 Task: Search one way flight ticket for 1 adult, 1 child, 1 infant in seat in premium economy from Laramie: Laramie Regional Airport to Greensboro: Piedmont Triad International Airport on 5-1-2023. Choice of flights is Westjet. Number of bags: 6 checked bags. Price is upto 110000. Outbound departure time preference is 10:15.
Action: Mouse moved to (294, 418)
Screenshot: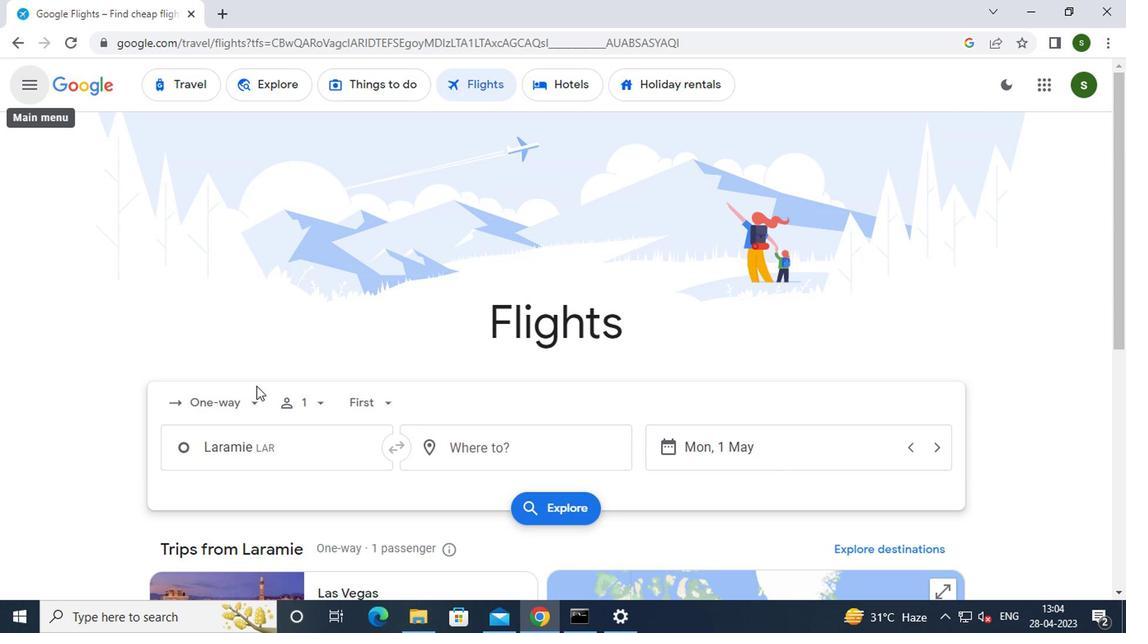 
Action: Mouse pressed left at (294, 418)
Screenshot: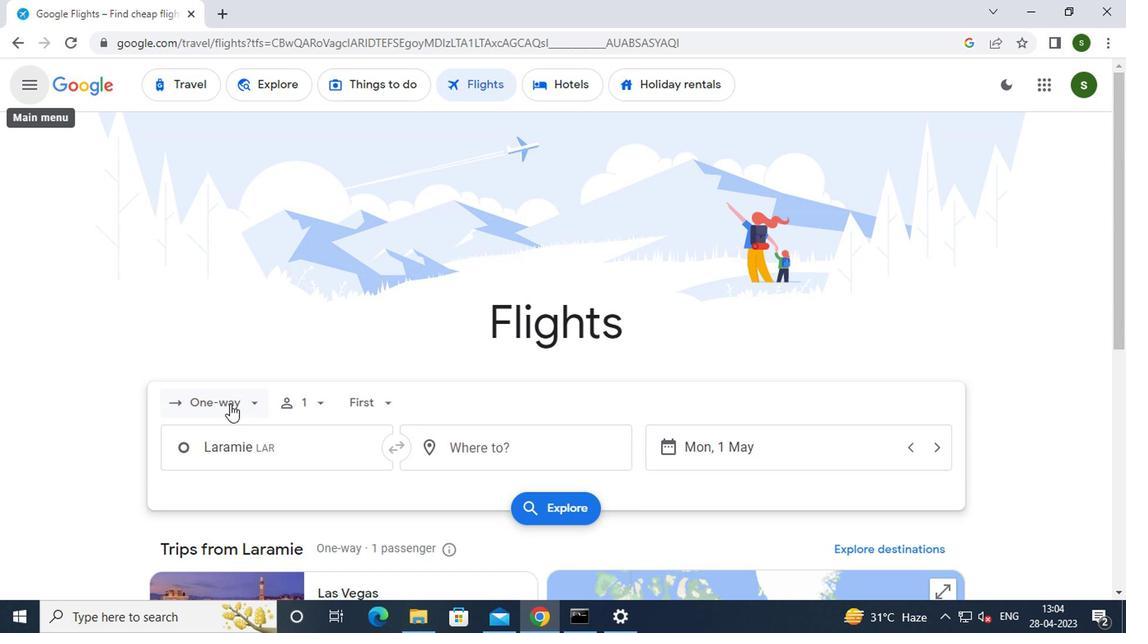 
Action: Mouse moved to (306, 474)
Screenshot: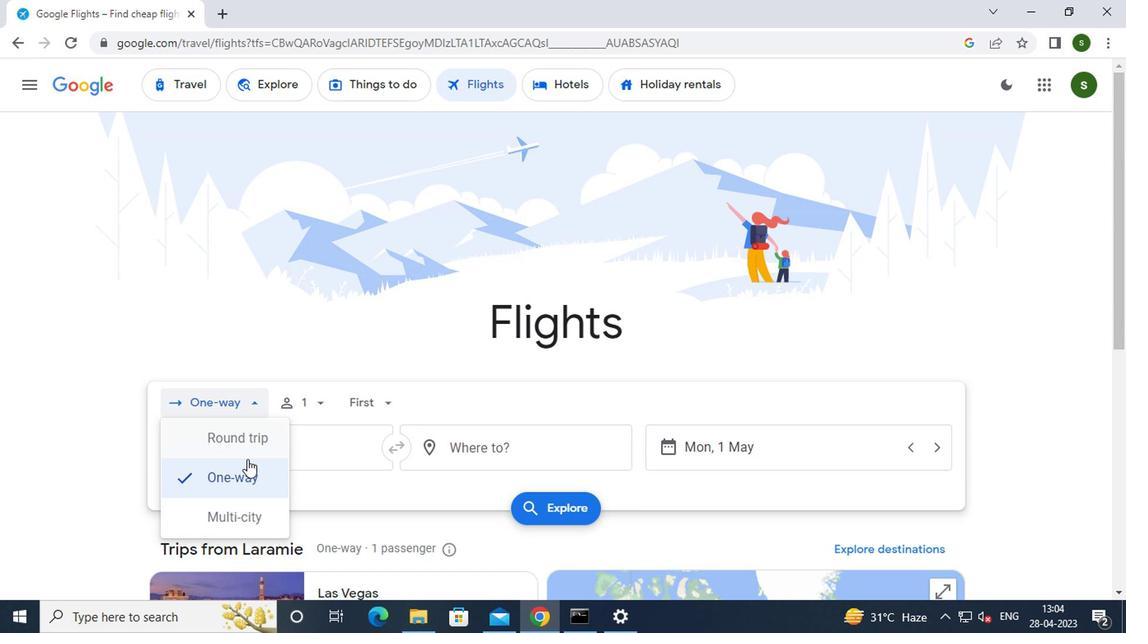 
Action: Mouse pressed left at (306, 474)
Screenshot: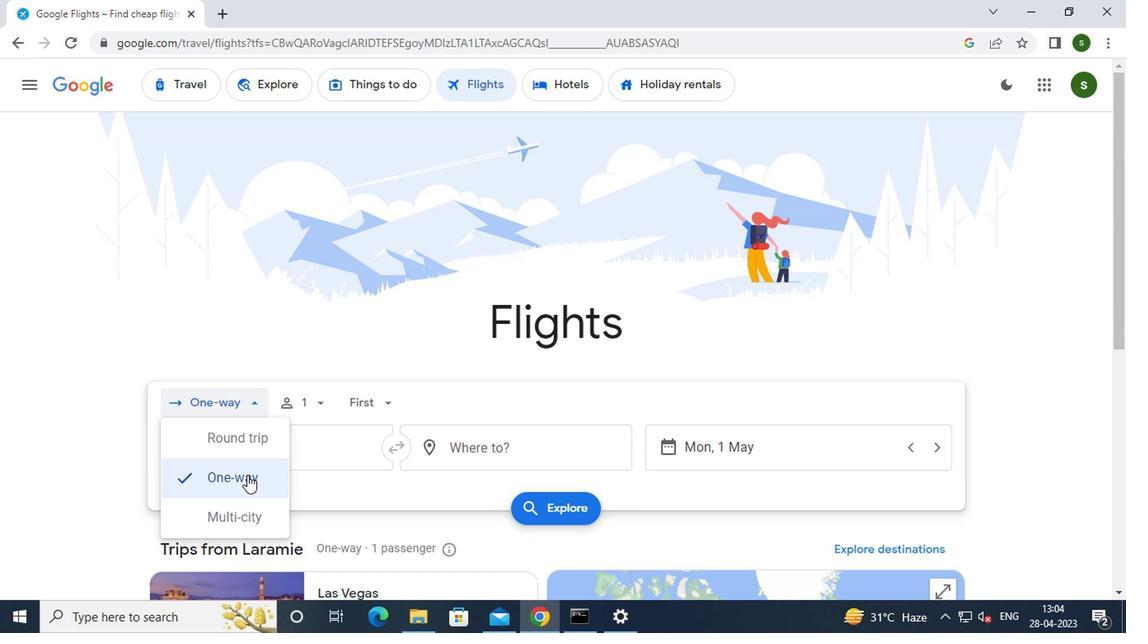 
Action: Mouse moved to (360, 417)
Screenshot: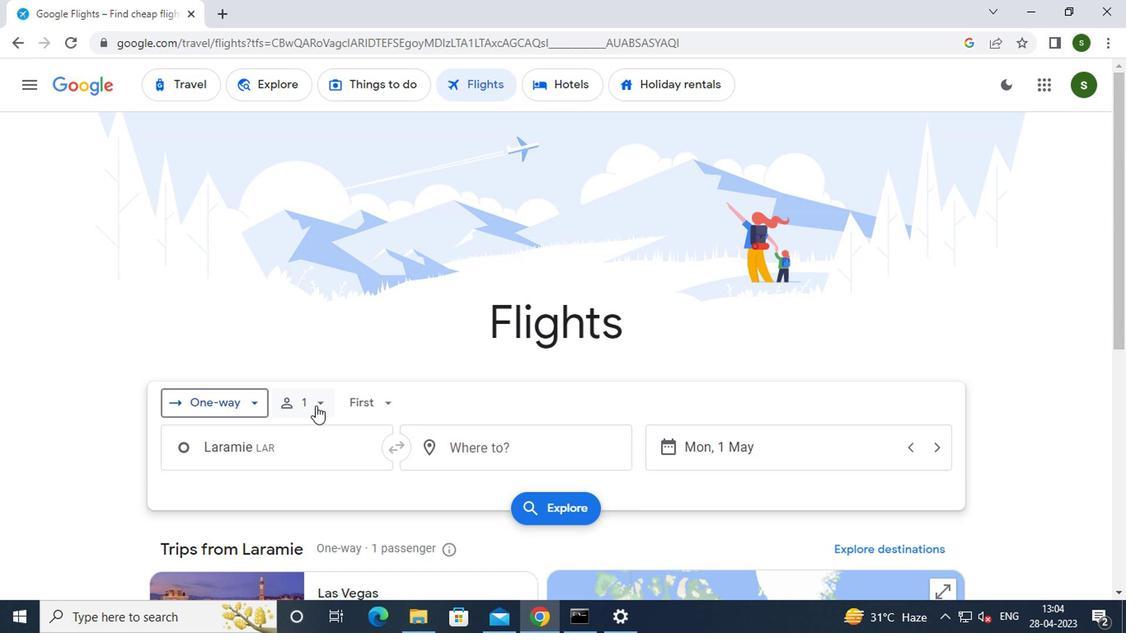 
Action: Mouse pressed left at (360, 417)
Screenshot: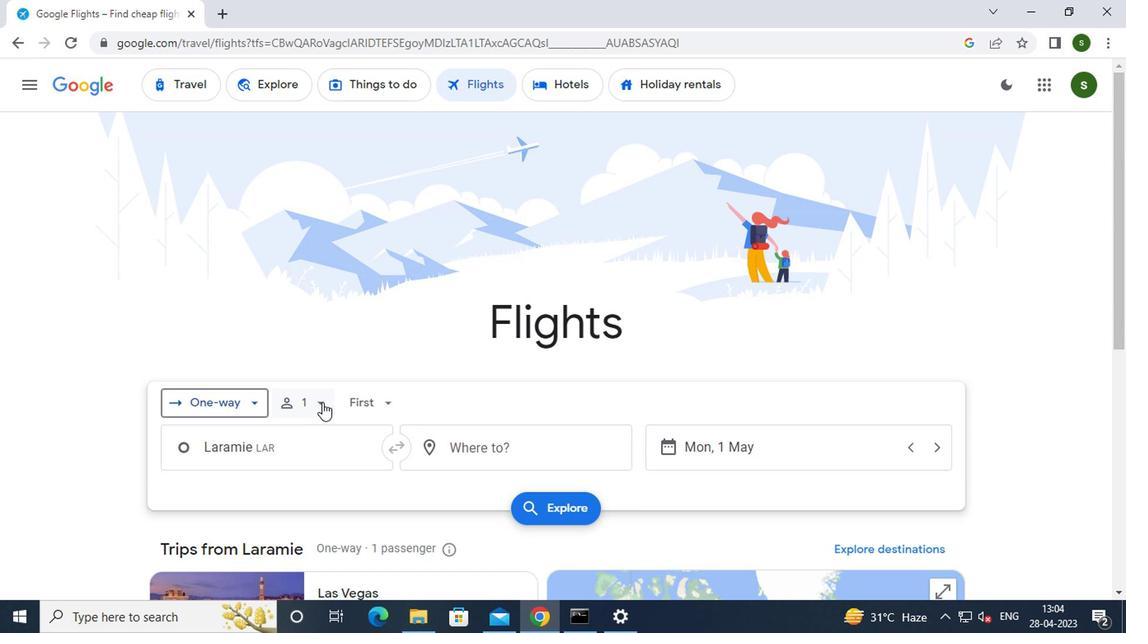 
Action: Mouse moved to (447, 472)
Screenshot: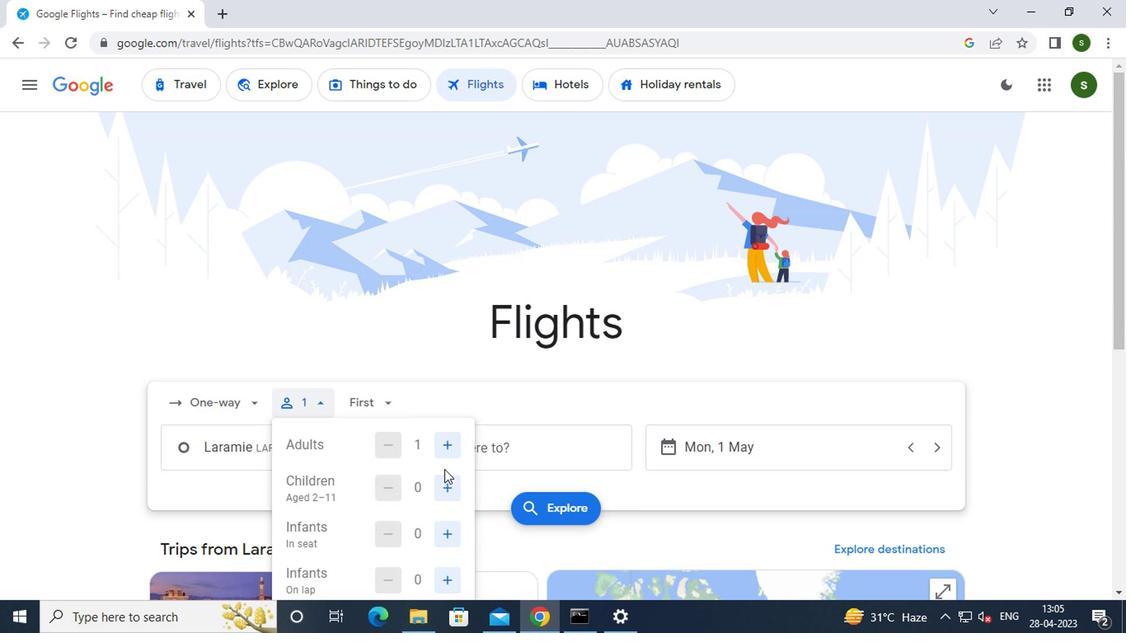 
Action: Mouse pressed left at (447, 472)
Screenshot: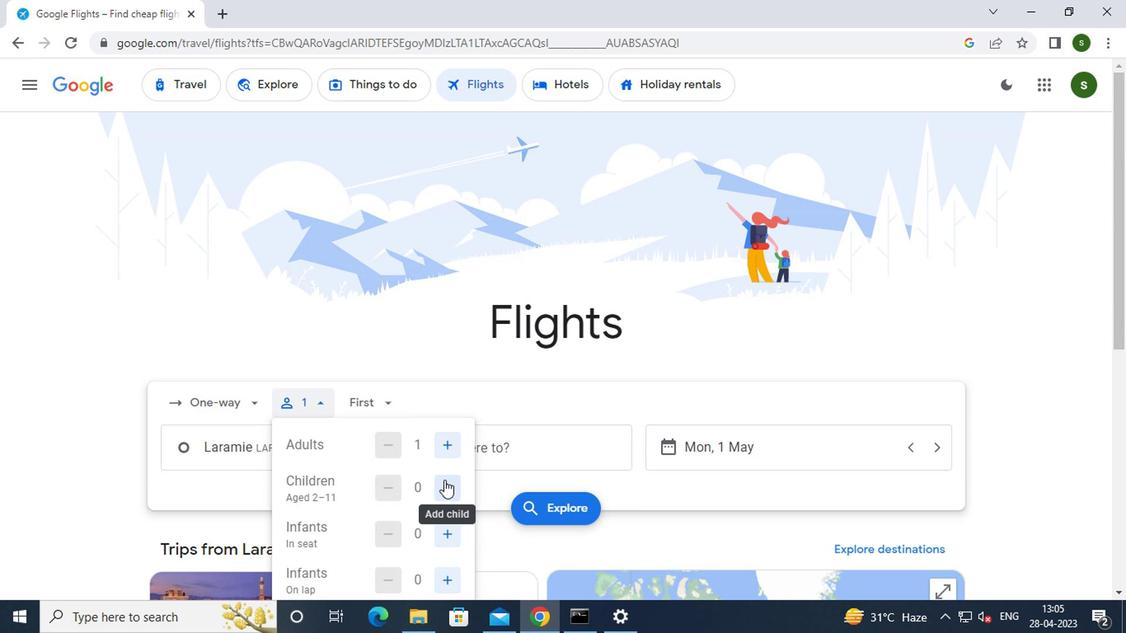 
Action: Mouse moved to (454, 511)
Screenshot: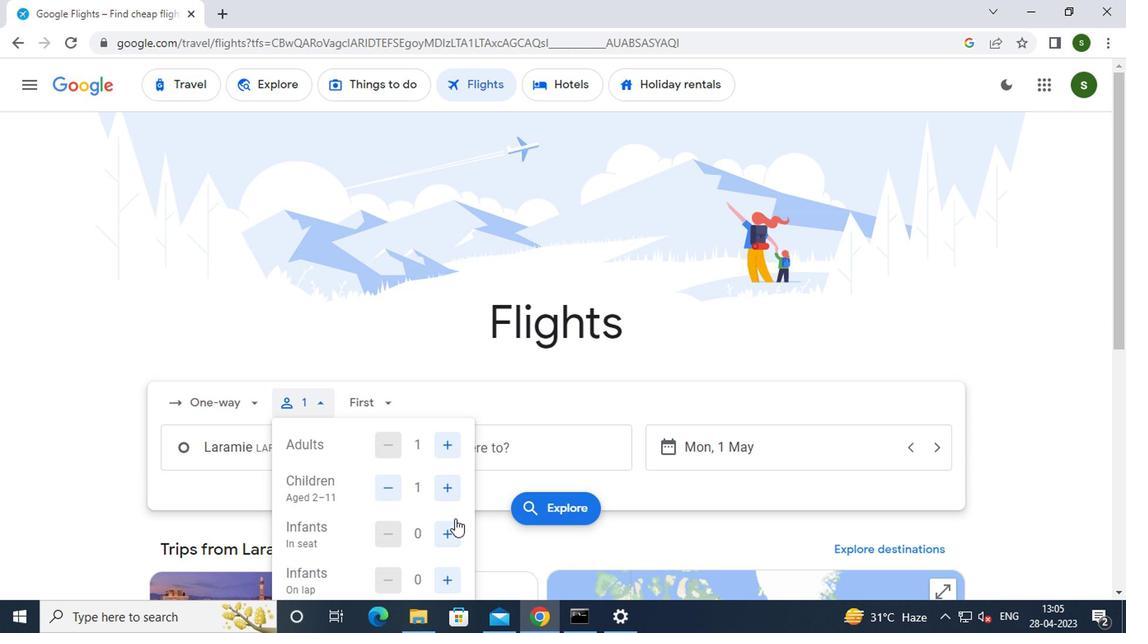 
Action: Mouse pressed left at (454, 511)
Screenshot: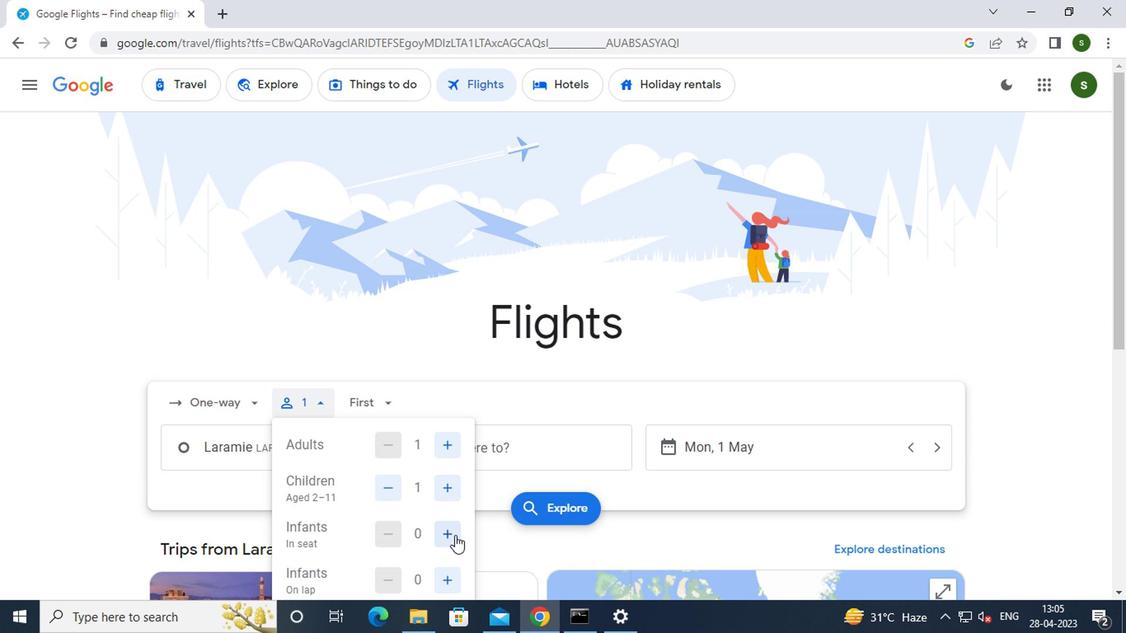 
Action: Mouse moved to (404, 415)
Screenshot: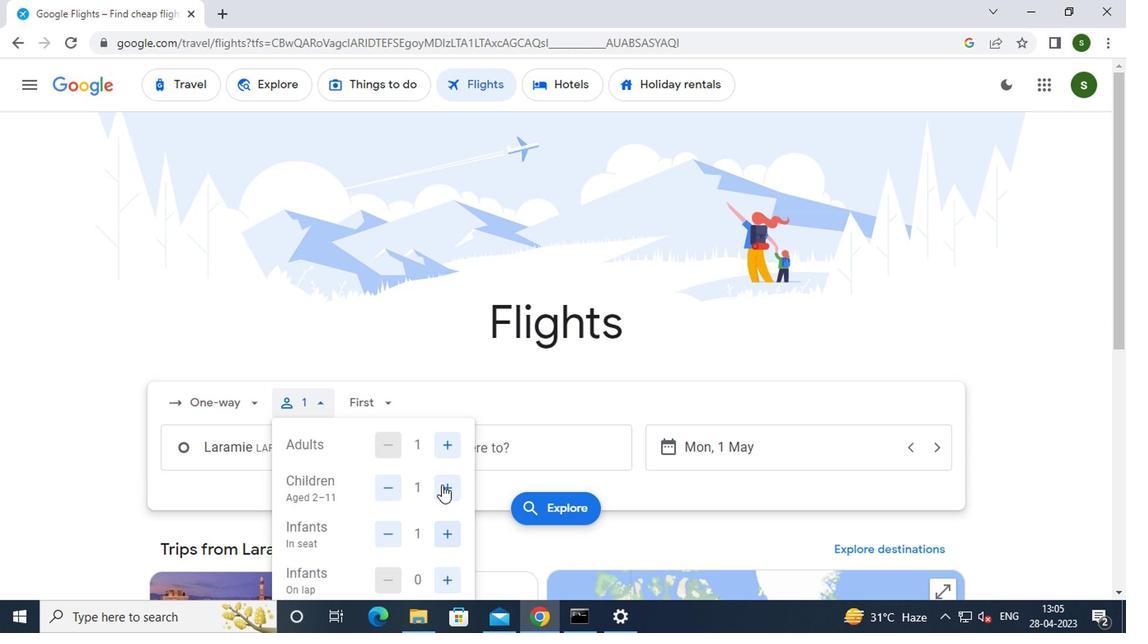 
Action: Mouse pressed left at (404, 415)
Screenshot: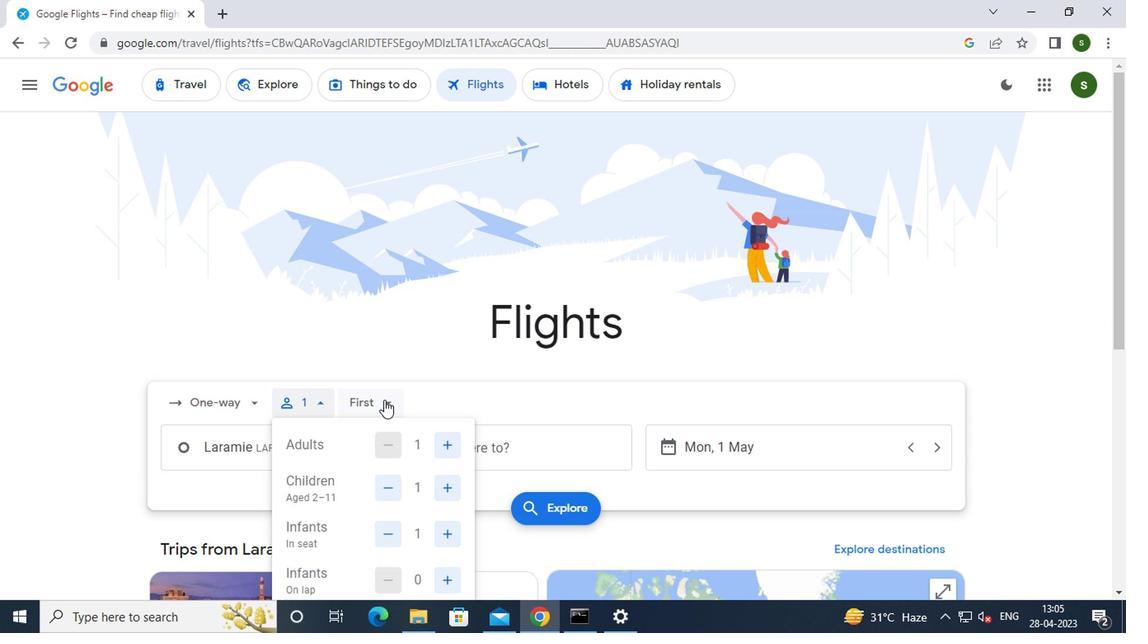 
Action: Mouse moved to (419, 472)
Screenshot: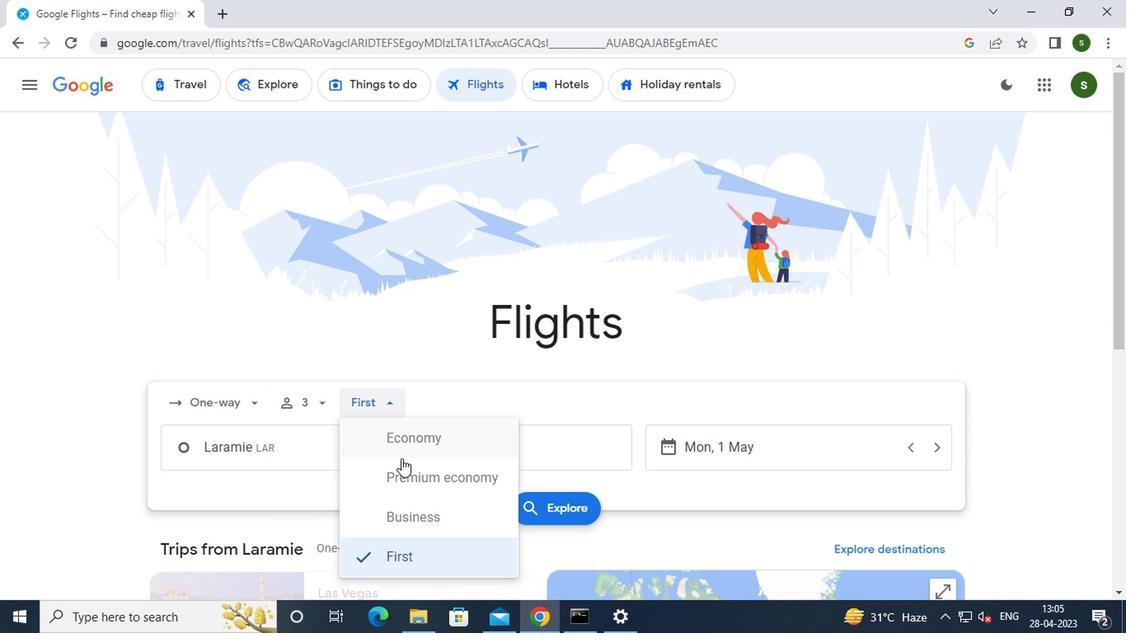 
Action: Mouse pressed left at (419, 472)
Screenshot: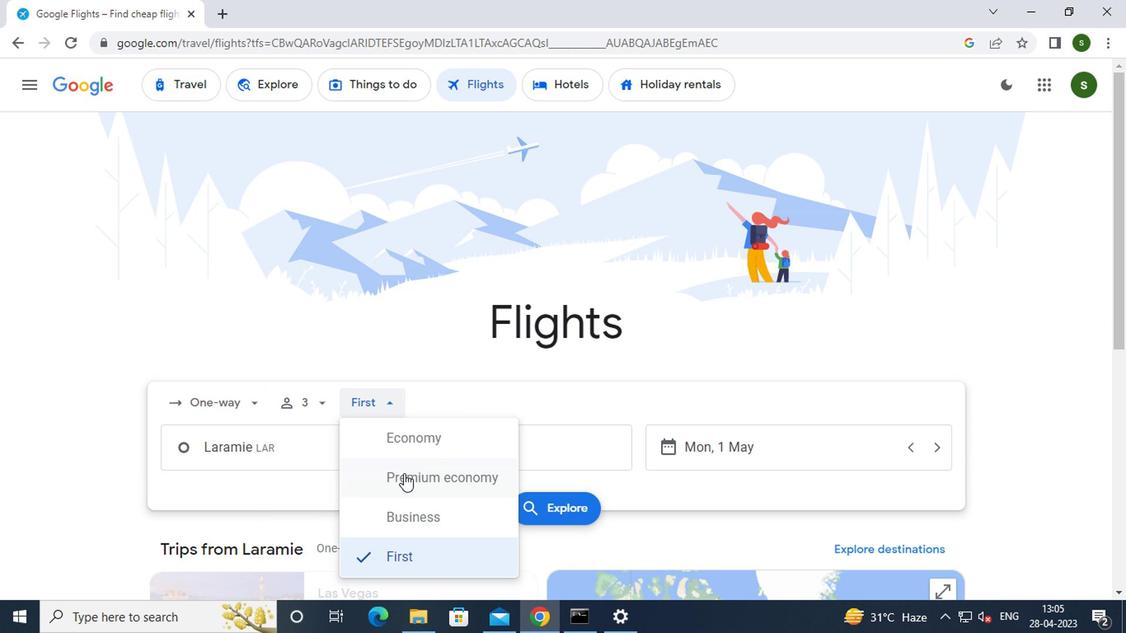 
Action: Mouse moved to (370, 456)
Screenshot: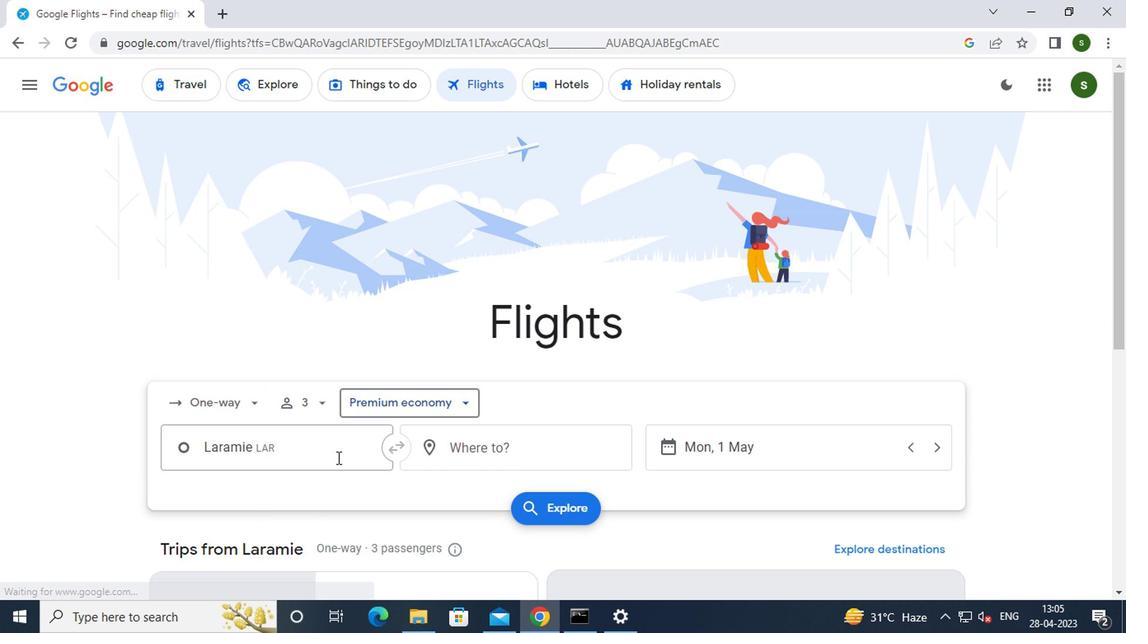 
Action: Mouse pressed left at (370, 456)
Screenshot: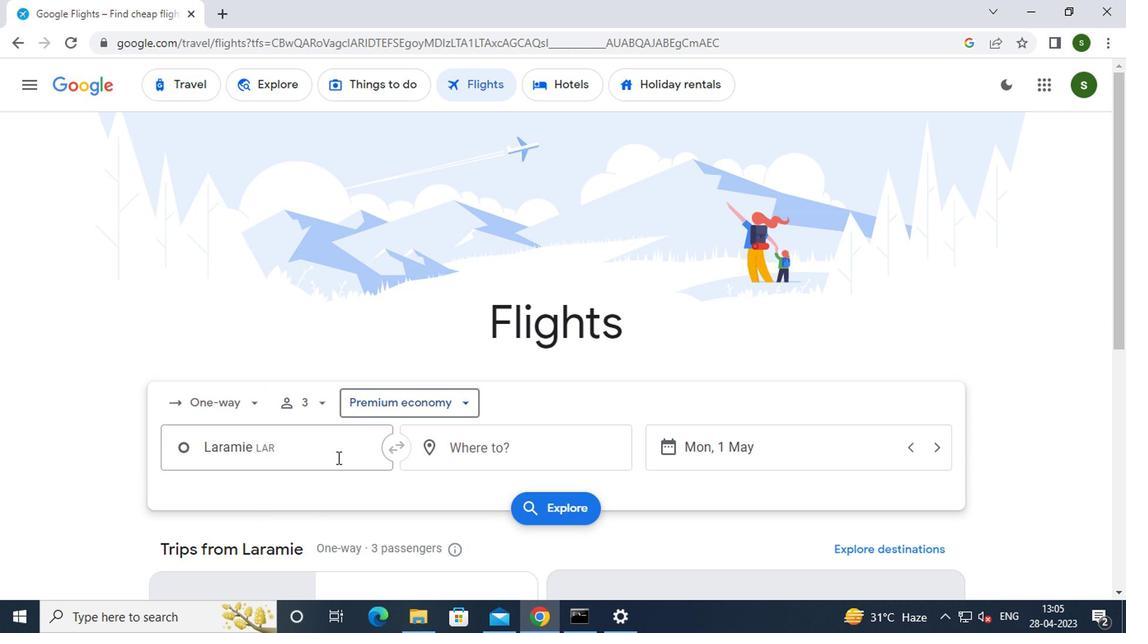 
Action: Key pressed l<Key.caps_lock>ars<Key.backspace>amie
Screenshot: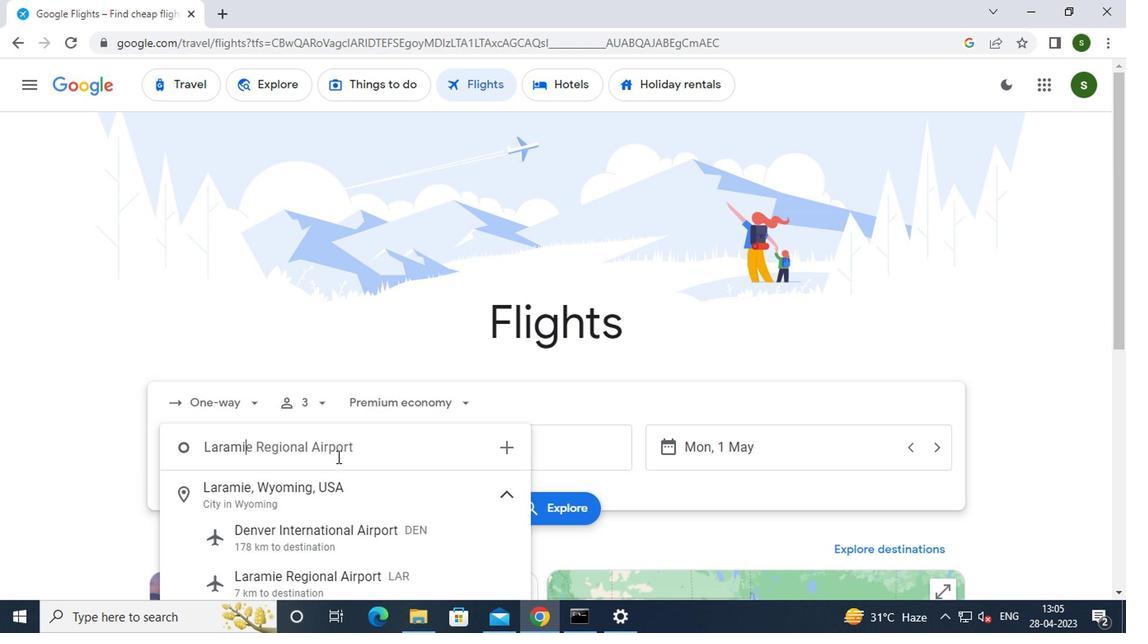 
Action: Mouse moved to (390, 541)
Screenshot: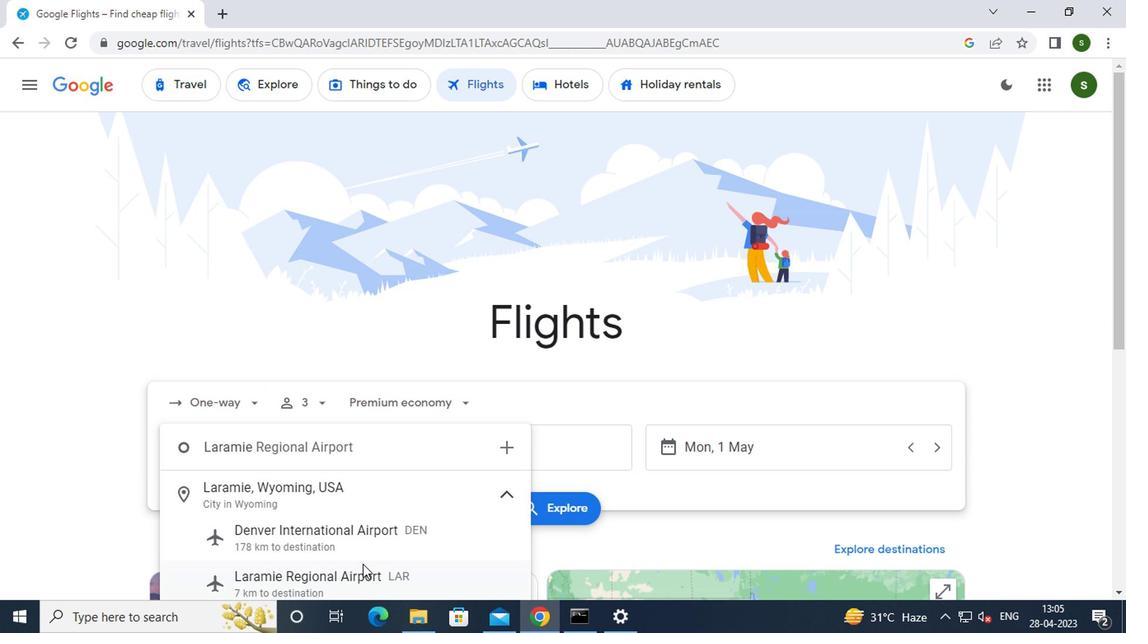 
Action: Mouse pressed left at (390, 541)
Screenshot: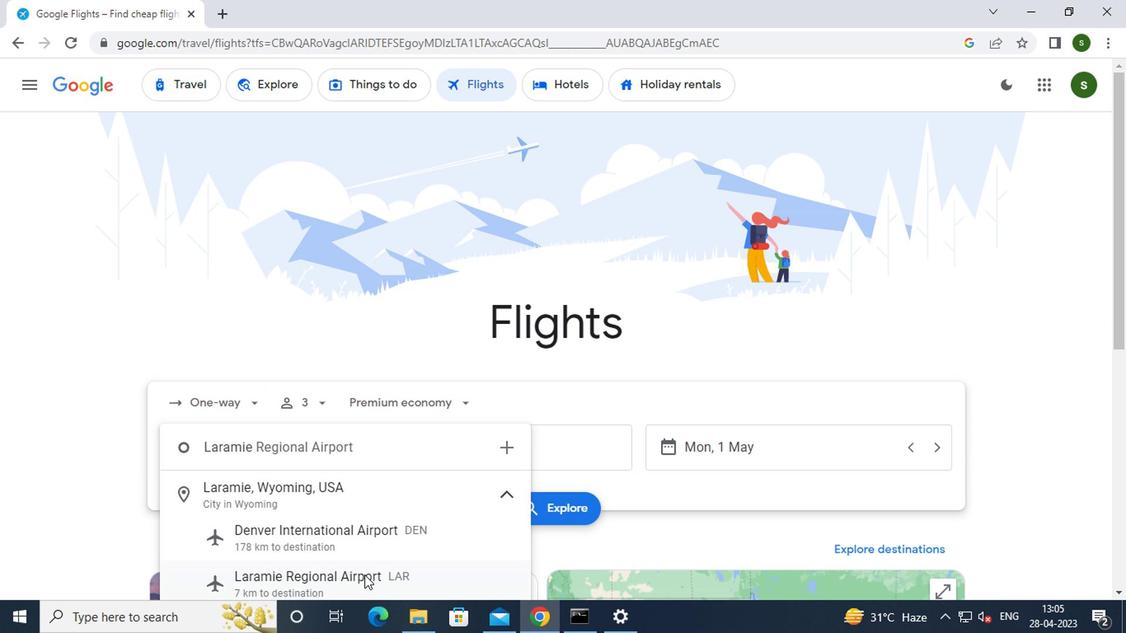 
Action: Mouse moved to (493, 450)
Screenshot: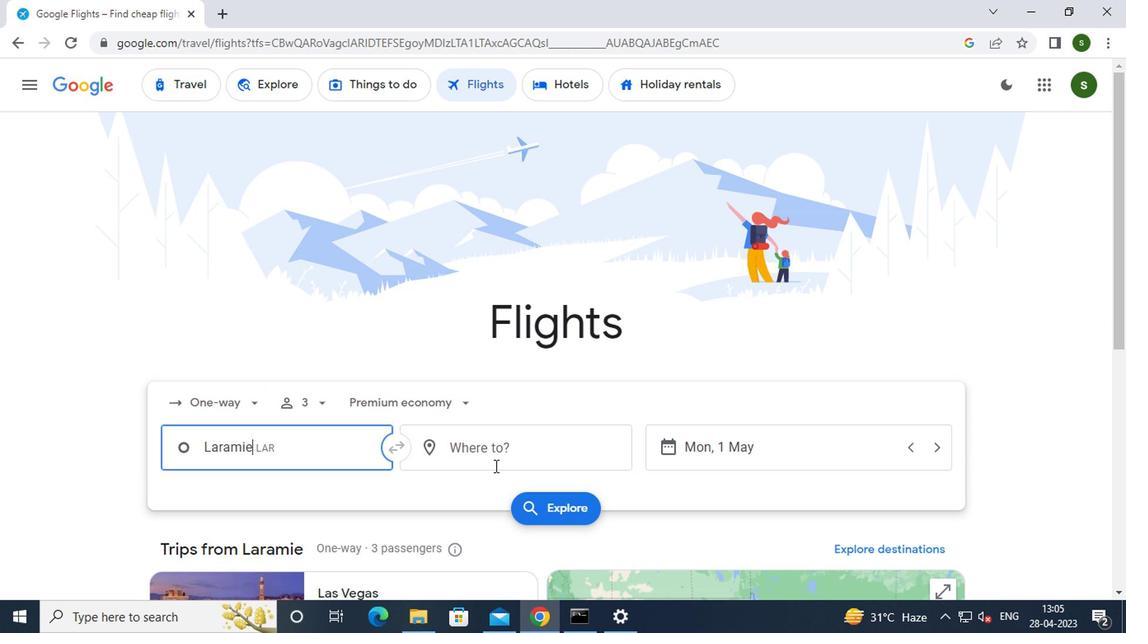 
Action: Mouse pressed left at (493, 450)
Screenshot: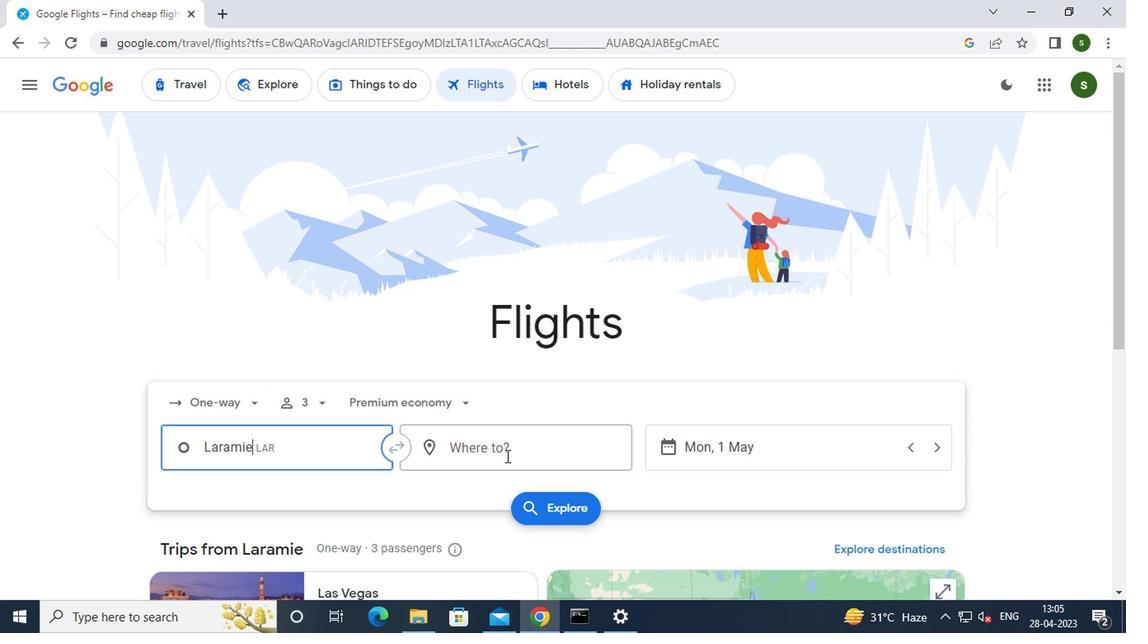 
Action: Key pressed <Key.caps_lock>g<Key.caps_lock>reensboro
Screenshot: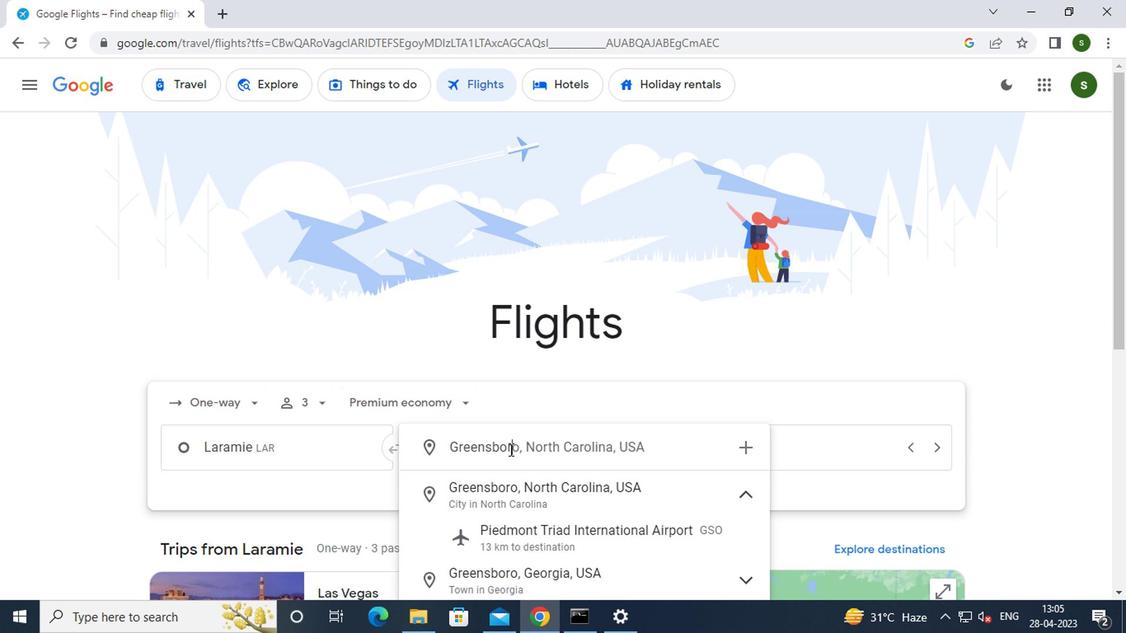 
Action: Mouse moved to (495, 501)
Screenshot: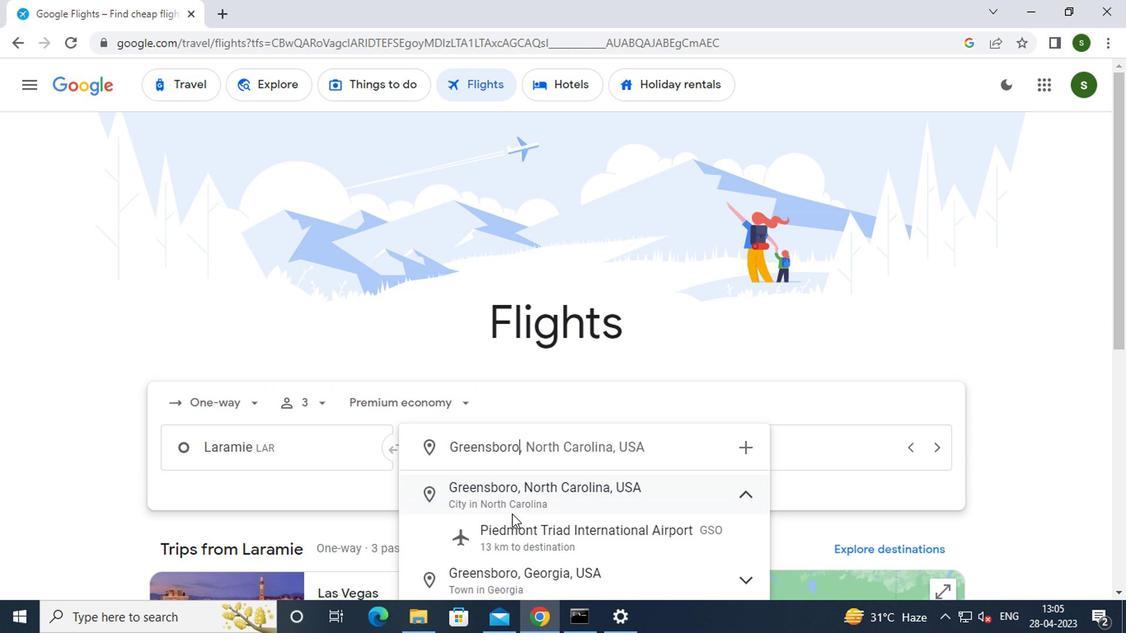 
Action: Mouse pressed left at (495, 501)
Screenshot: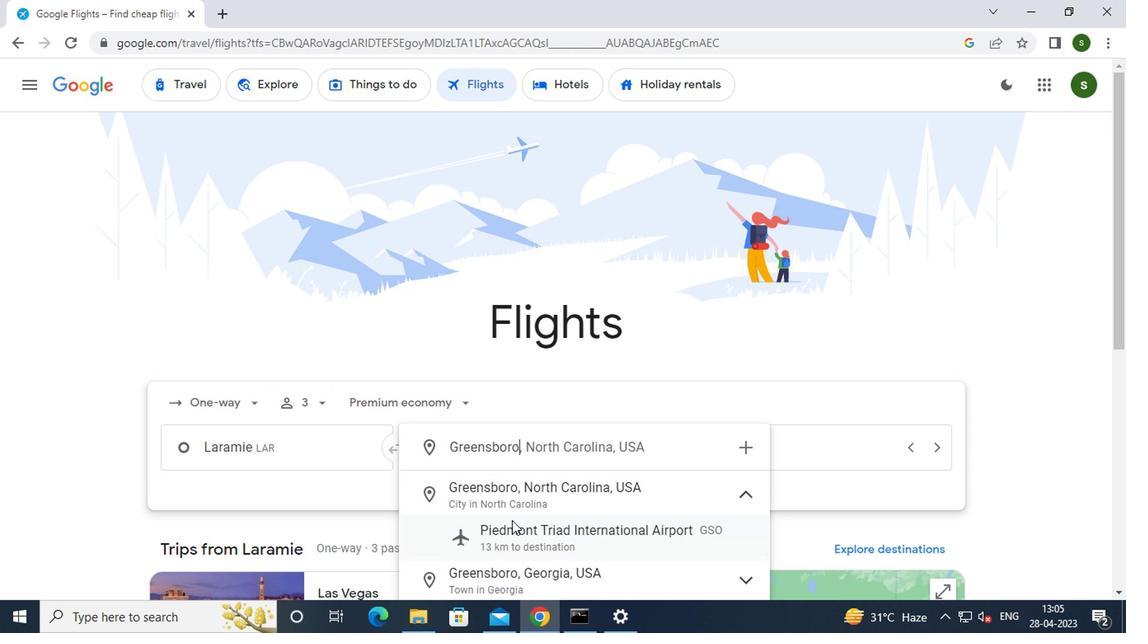 
Action: Mouse moved to (696, 454)
Screenshot: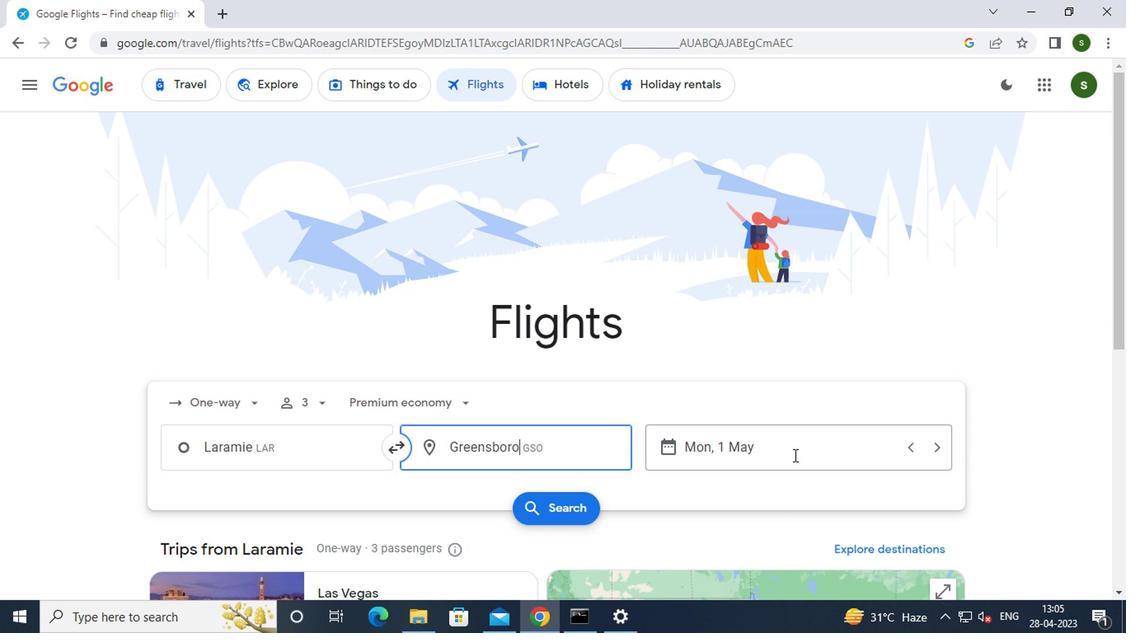 
Action: Mouse pressed left at (696, 454)
Screenshot: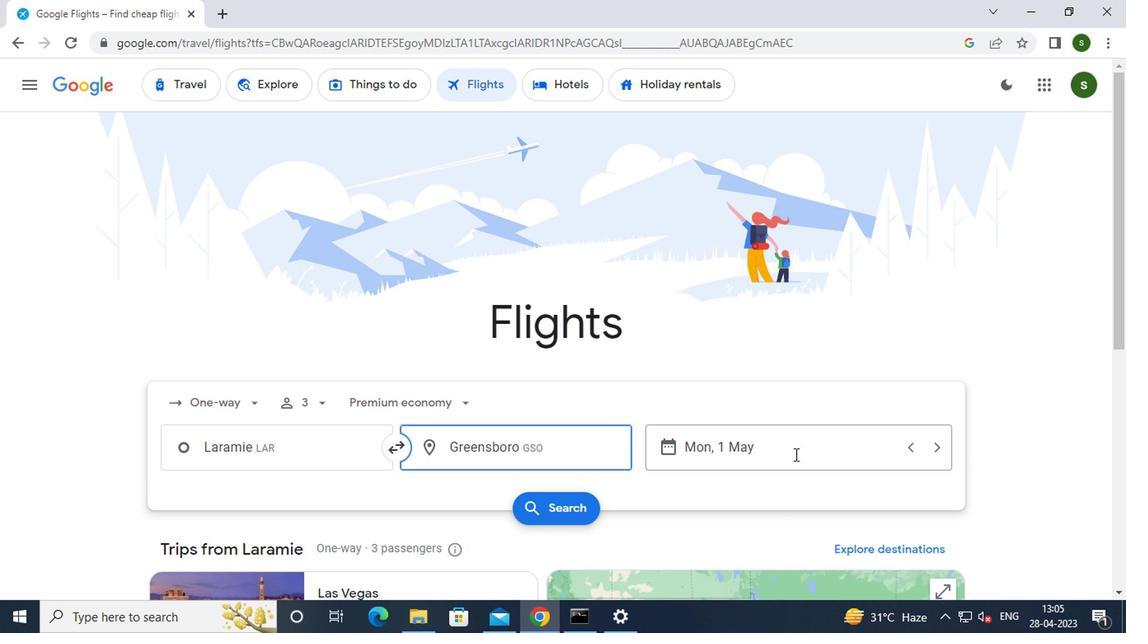 
Action: Mouse moved to (655, 340)
Screenshot: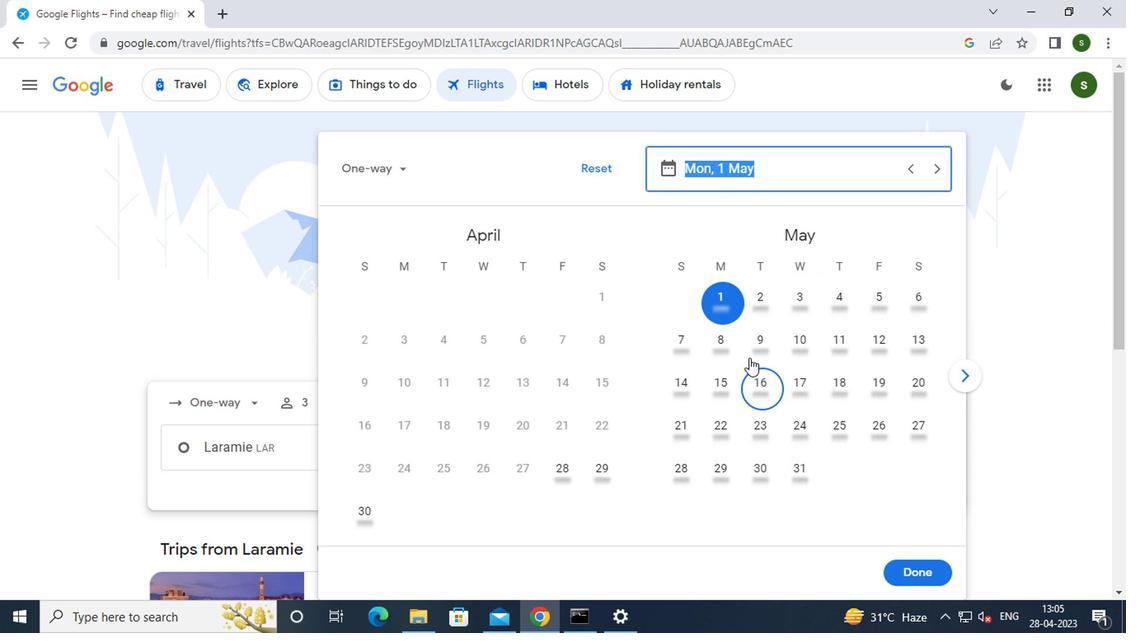 
Action: Mouse pressed left at (655, 340)
Screenshot: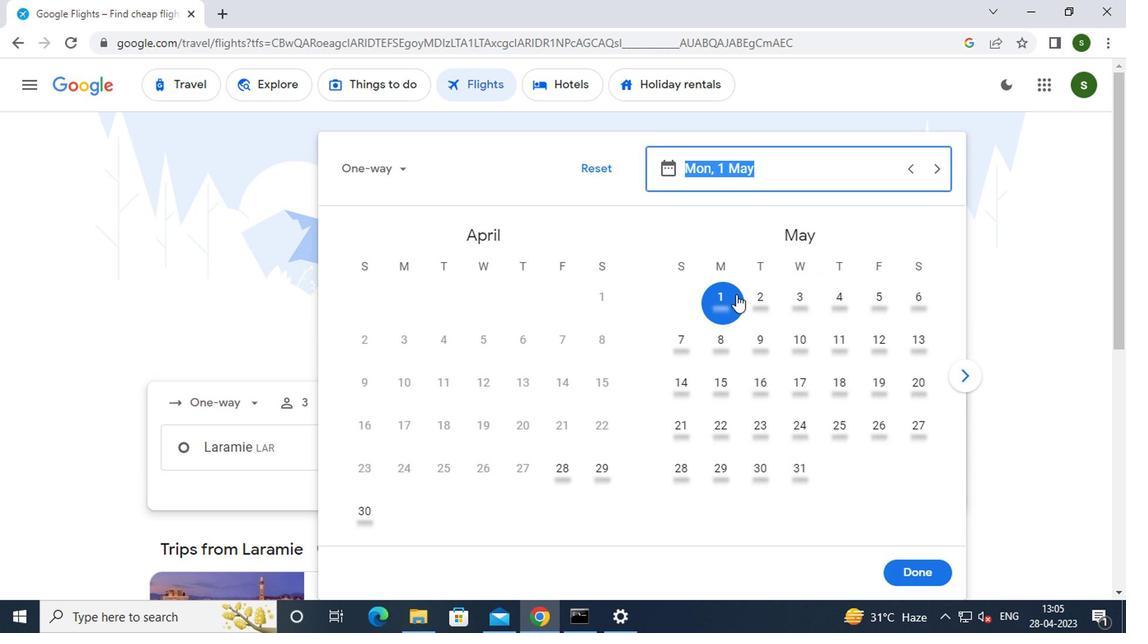 
Action: Mouse moved to (798, 545)
Screenshot: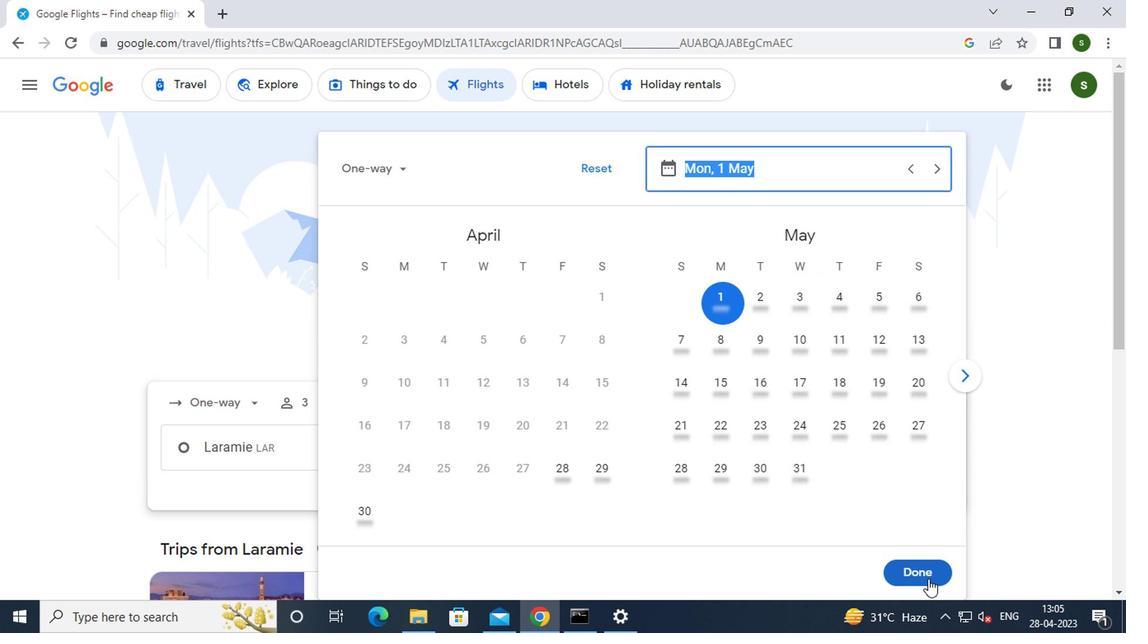 
Action: Mouse pressed left at (798, 545)
Screenshot: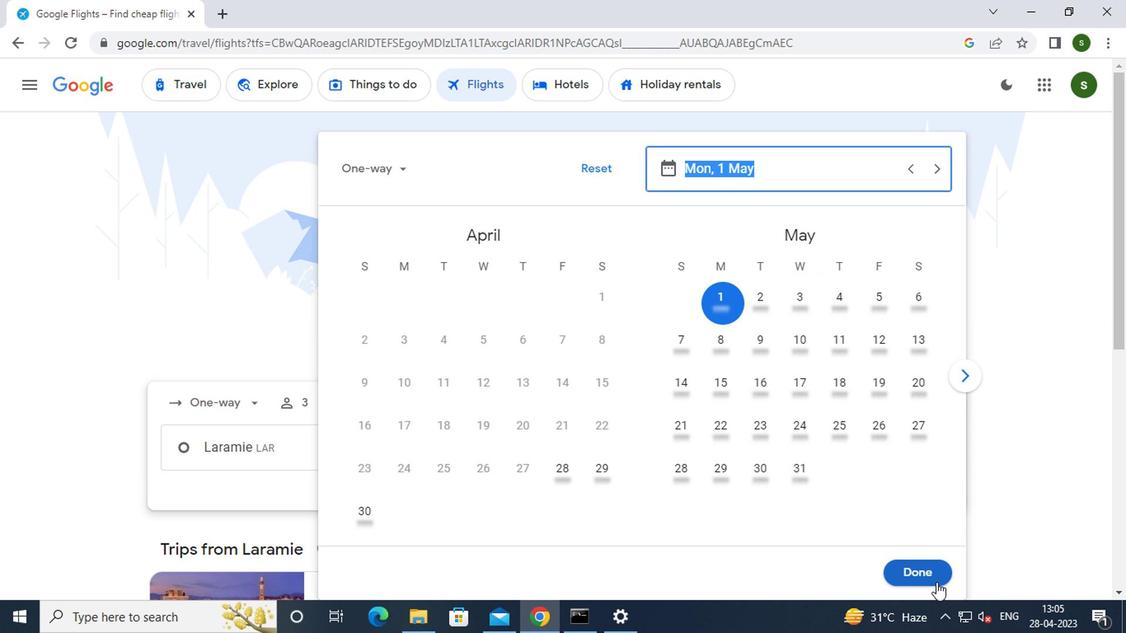 
Action: Mouse moved to (522, 487)
Screenshot: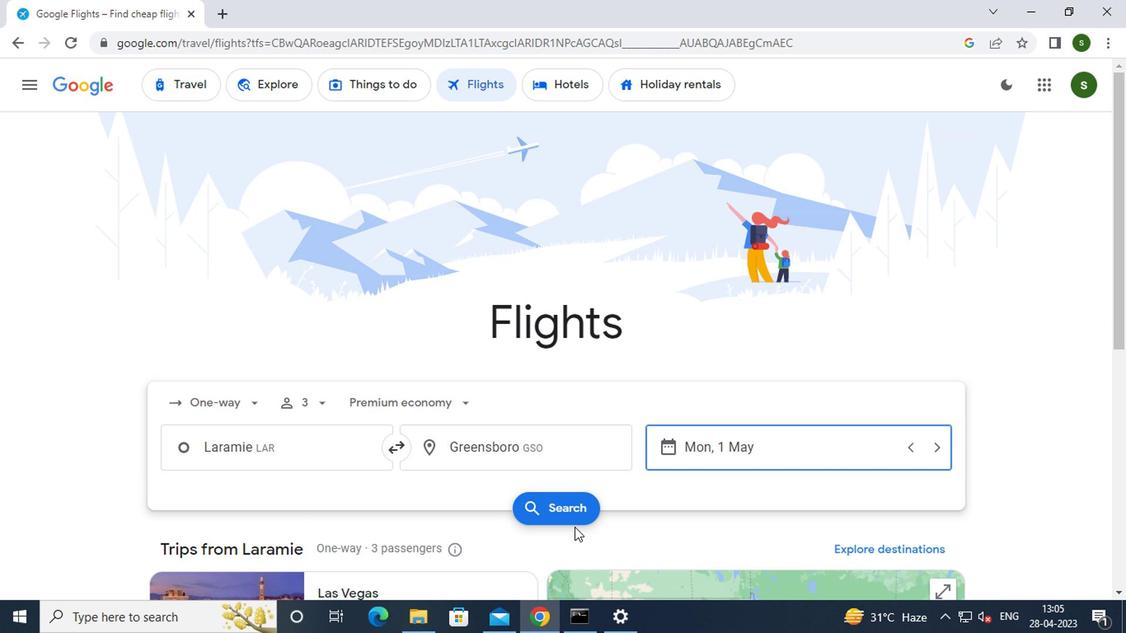 
Action: Mouse pressed left at (522, 487)
Screenshot: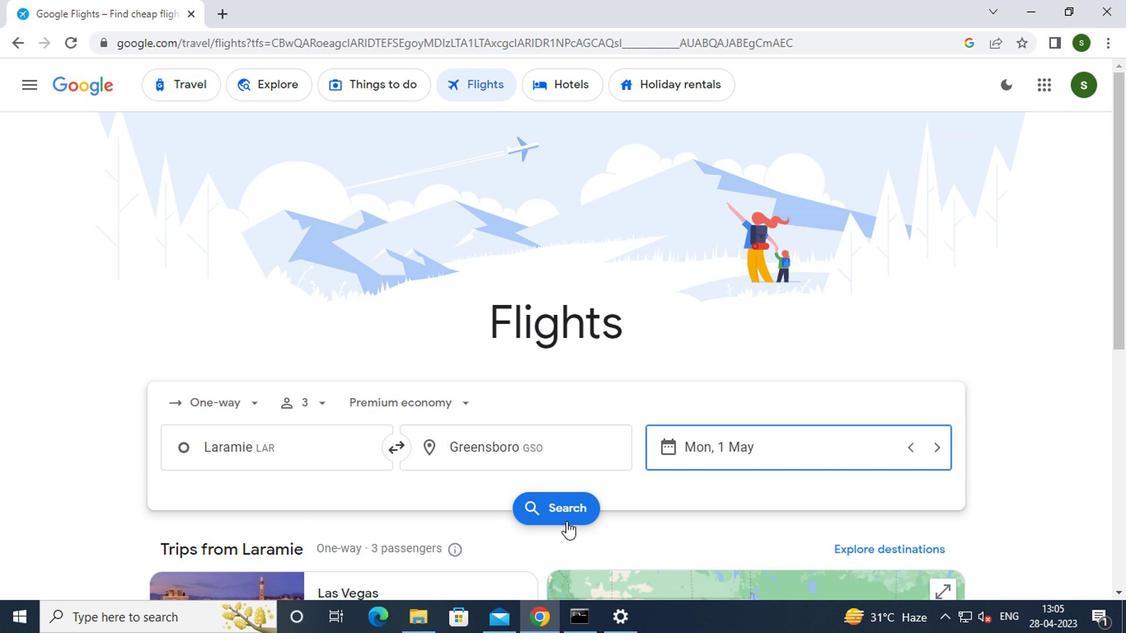 
Action: Mouse moved to (270, 293)
Screenshot: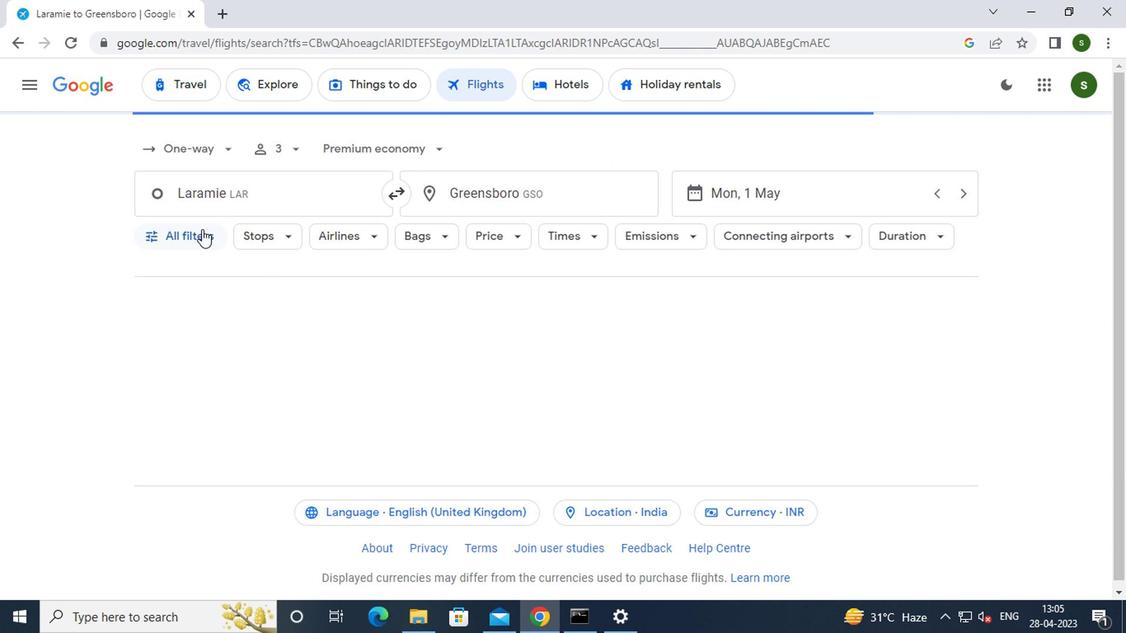 
Action: Mouse pressed left at (270, 293)
Screenshot: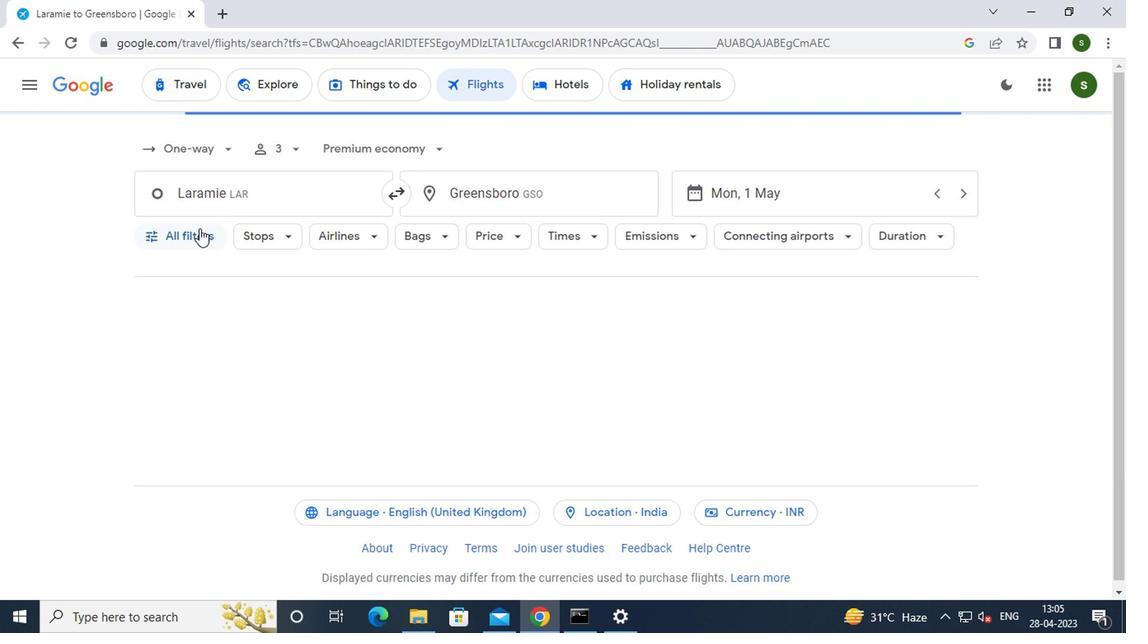 
Action: Mouse moved to (310, 372)
Screenshot: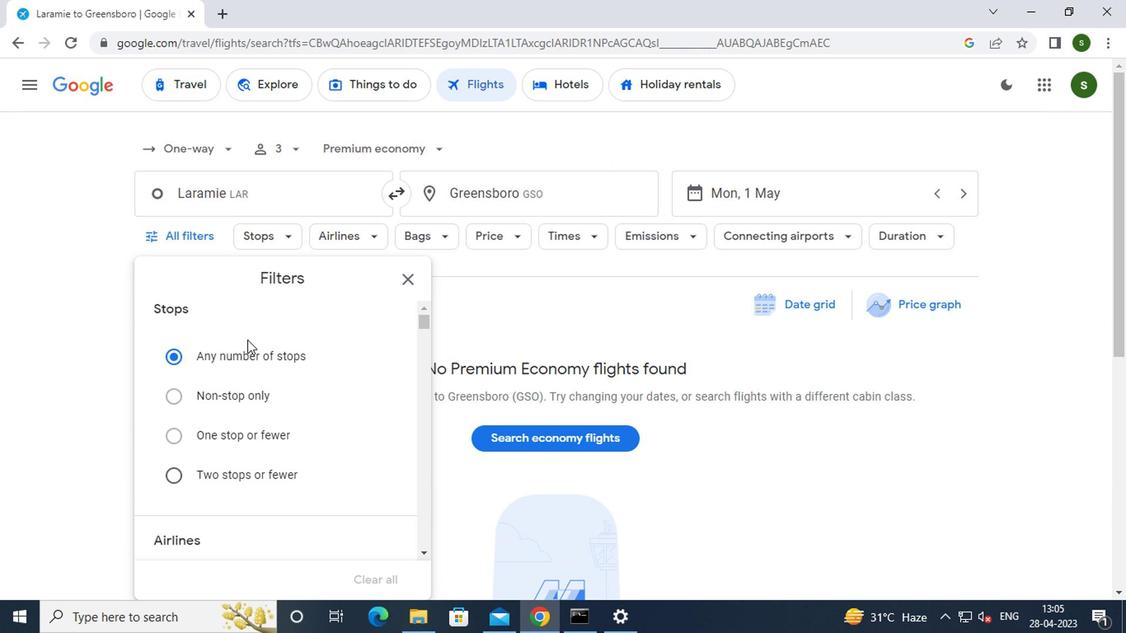 
Action: Mouse scrolled (310, 372) with delta (0, 0)
Screenshot: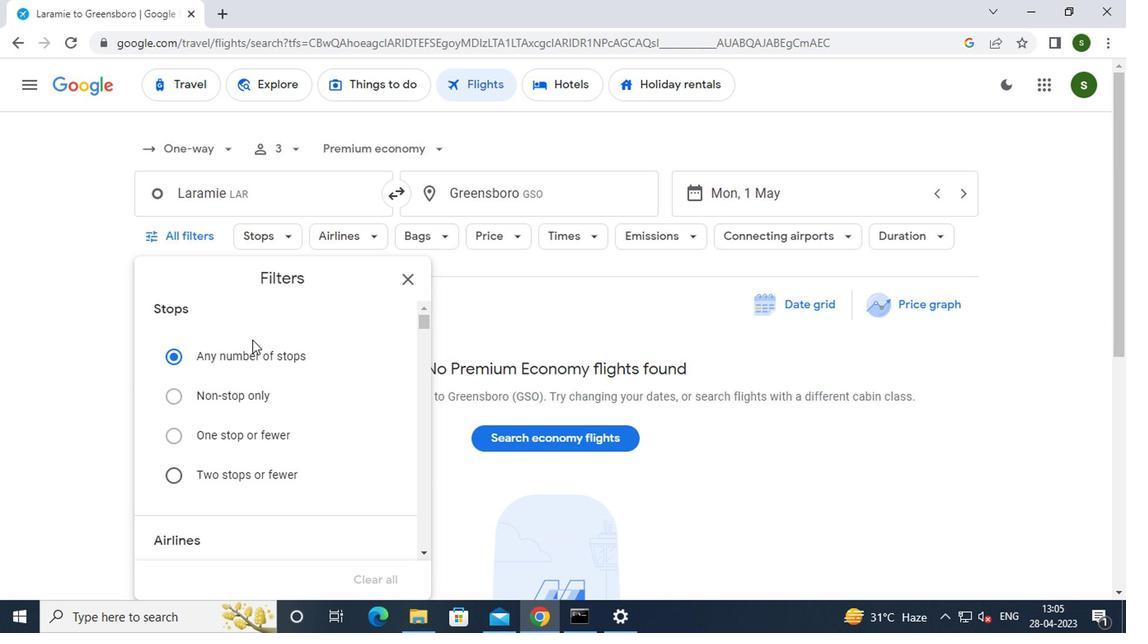 
Action: Mouse moved to (402, 489)
Screenshot: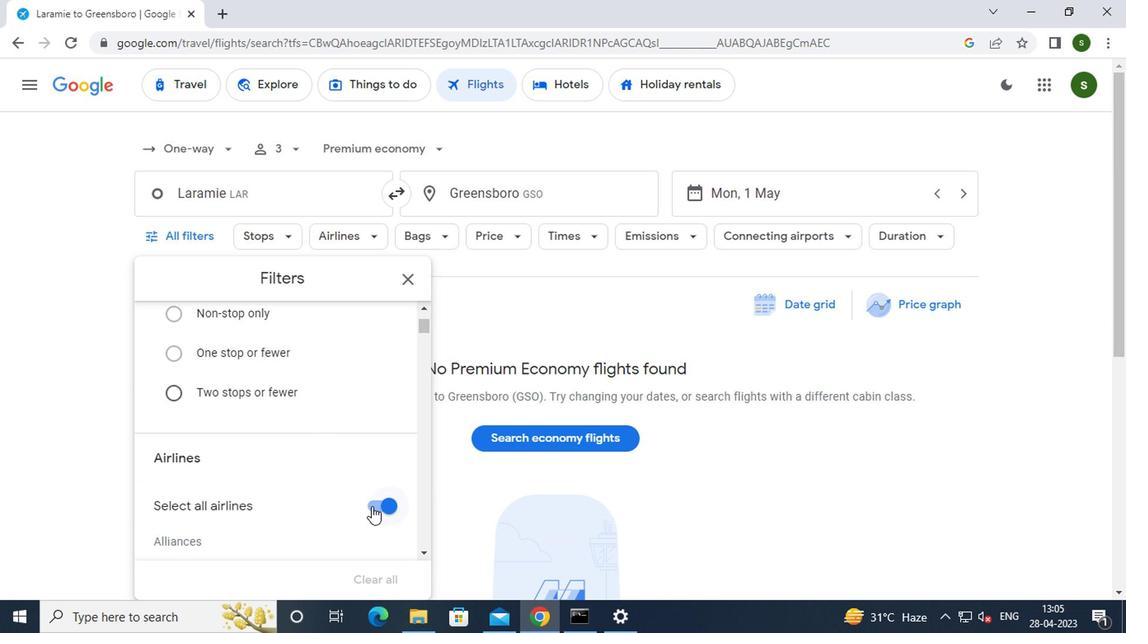 
Action: Mouse pressed left at (402, 489)
Screenshot: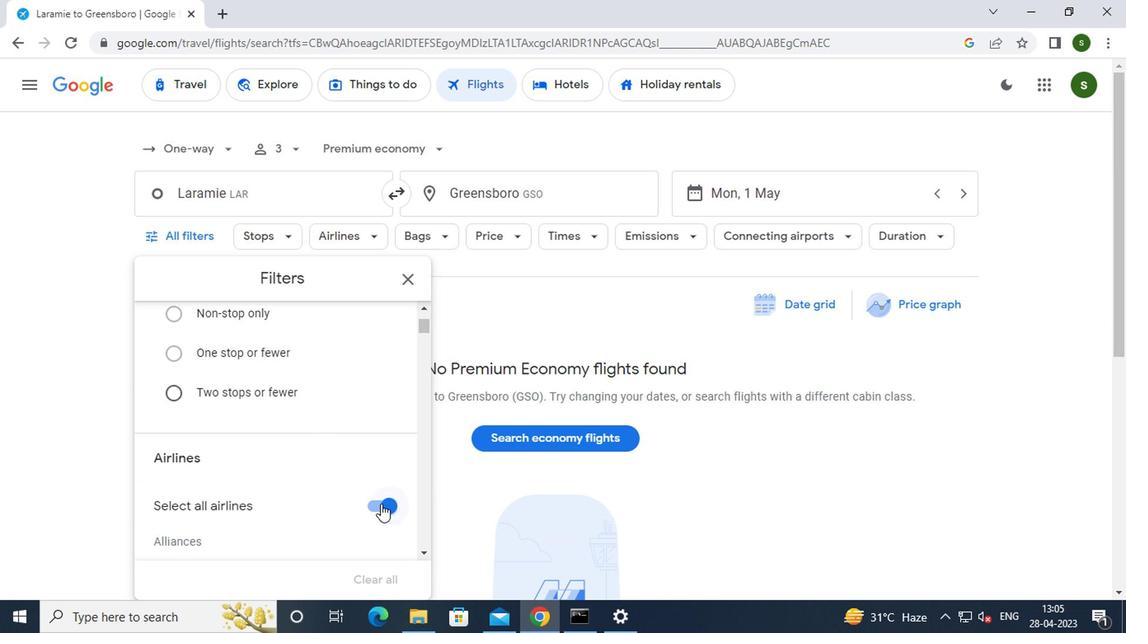 
Action: Mouse moved to (356, 447)
Screenshot: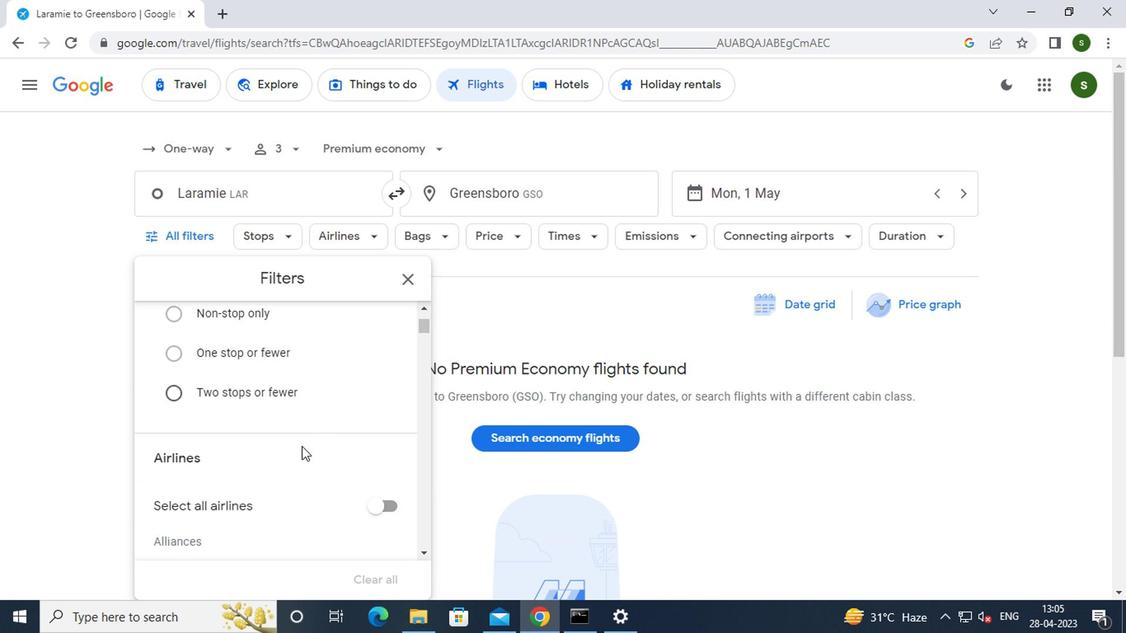 
Action: Mouse scrolled (356, 447) with delta (0, 0)
Screenshot: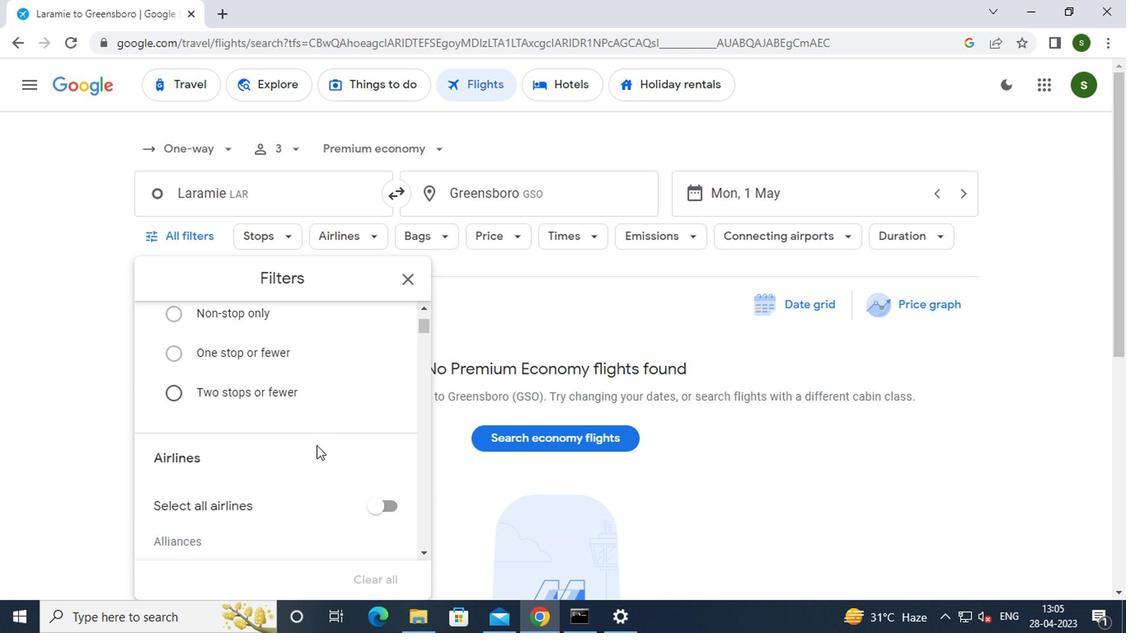 
Action: Mouse scrolled (356, 447) with delta (0, 0)
Screenshot: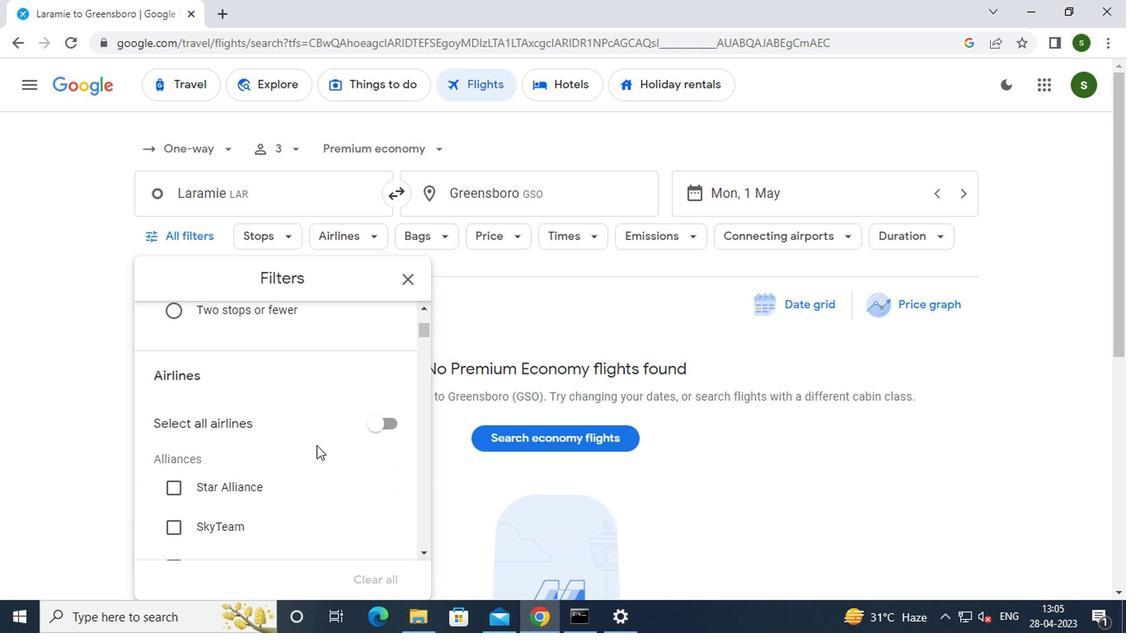 
Action: Mouse scrolled (356, 447) with delta (0, 0)
Screenshot: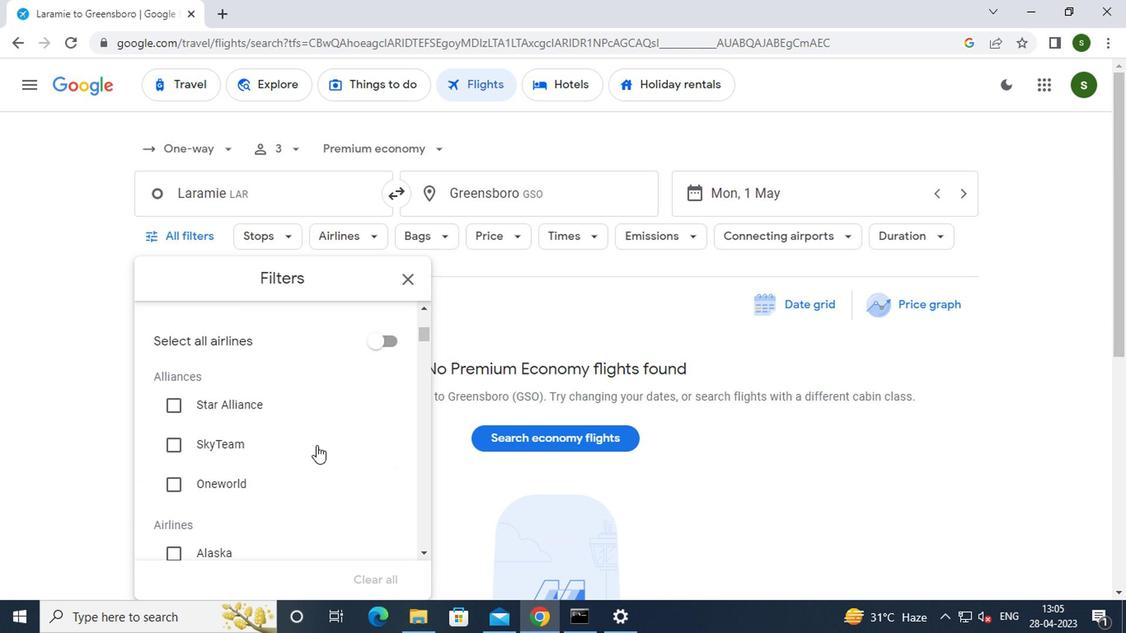 
Action: Mouse scrolled (356, 447) with delta (0, 0)
Screenshot: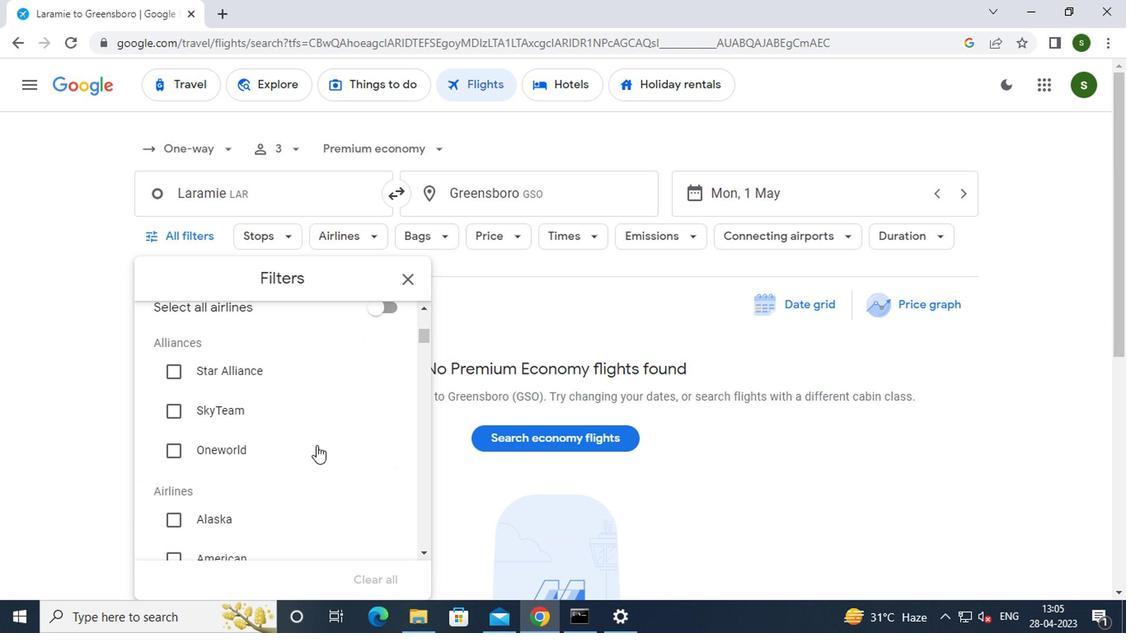 
Action: Mouse scrolled (356, 447) with delta (0, 0)
Screenshot: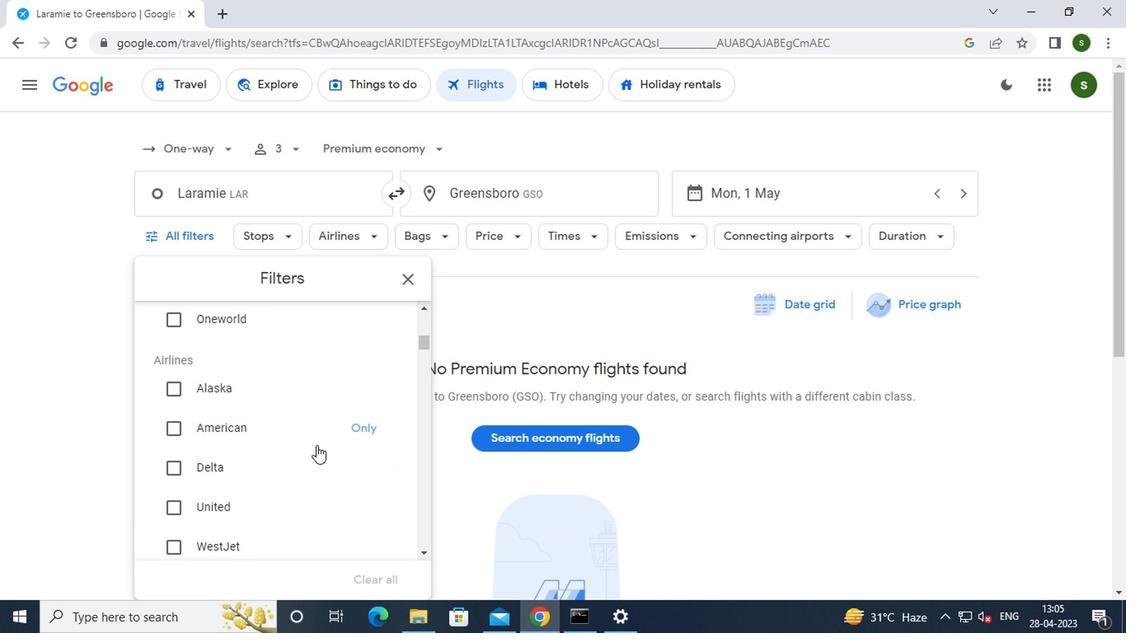 
Action: Mouse moved to (292, 459)
Screenshot: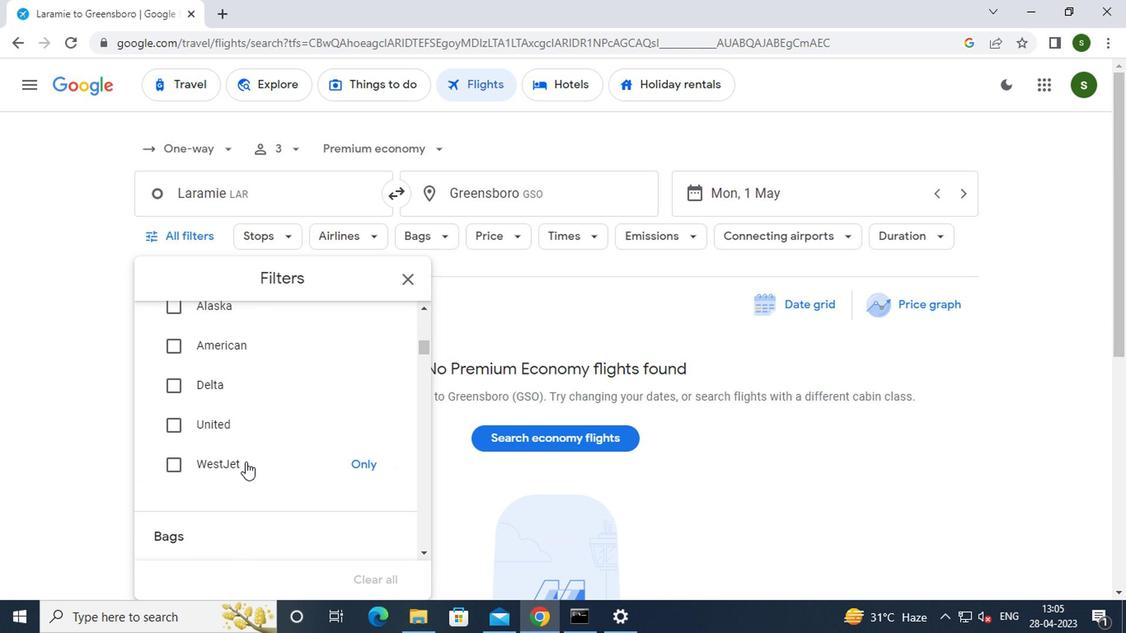 
Action: Mouse pressed left at (292, 459)
Screenshot: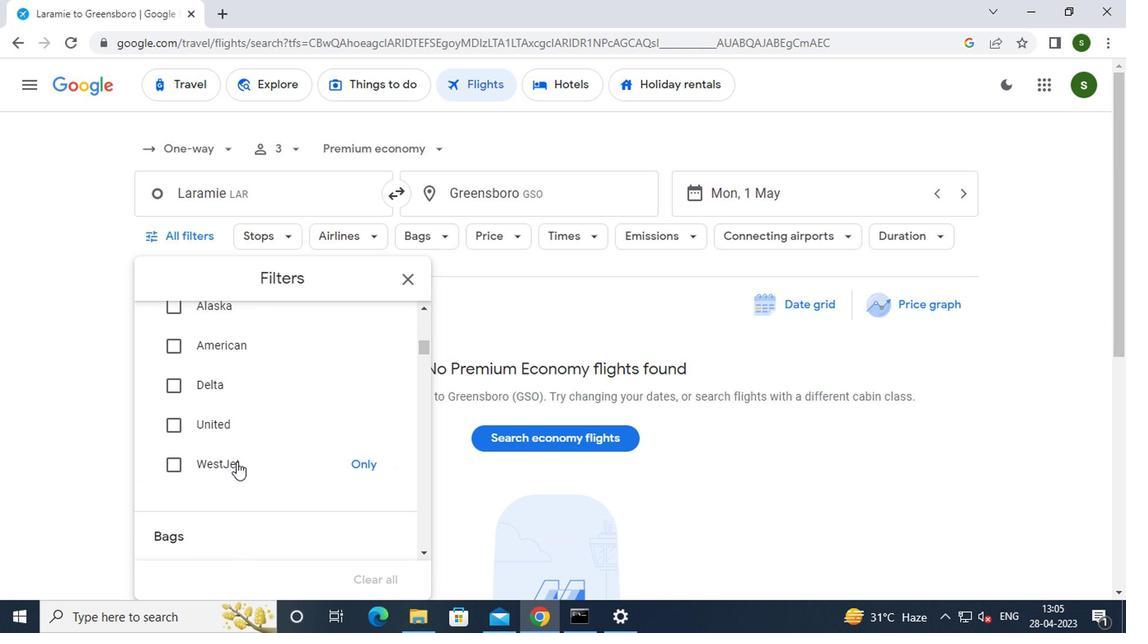 
Action: Mouse moved to (345, 462)
Screenshot: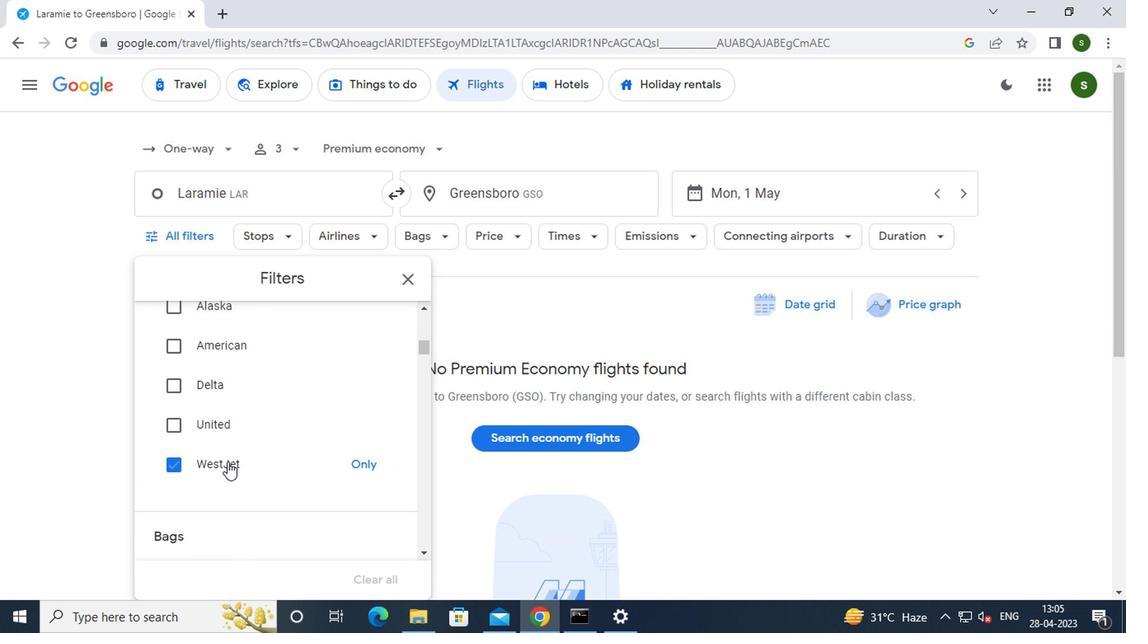 
Action: Mouse scrolled (345, 461) with delta (0, 0)
Screenshot: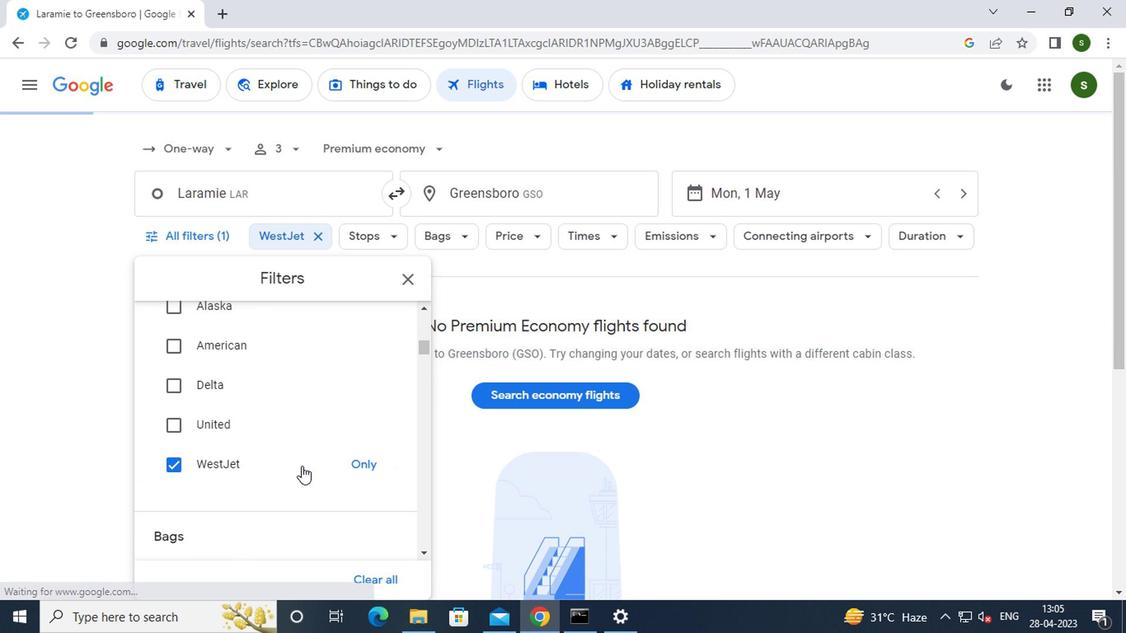 
Action: Mouse scrolled (345, 461) with delta (0, 0)
Screenshot: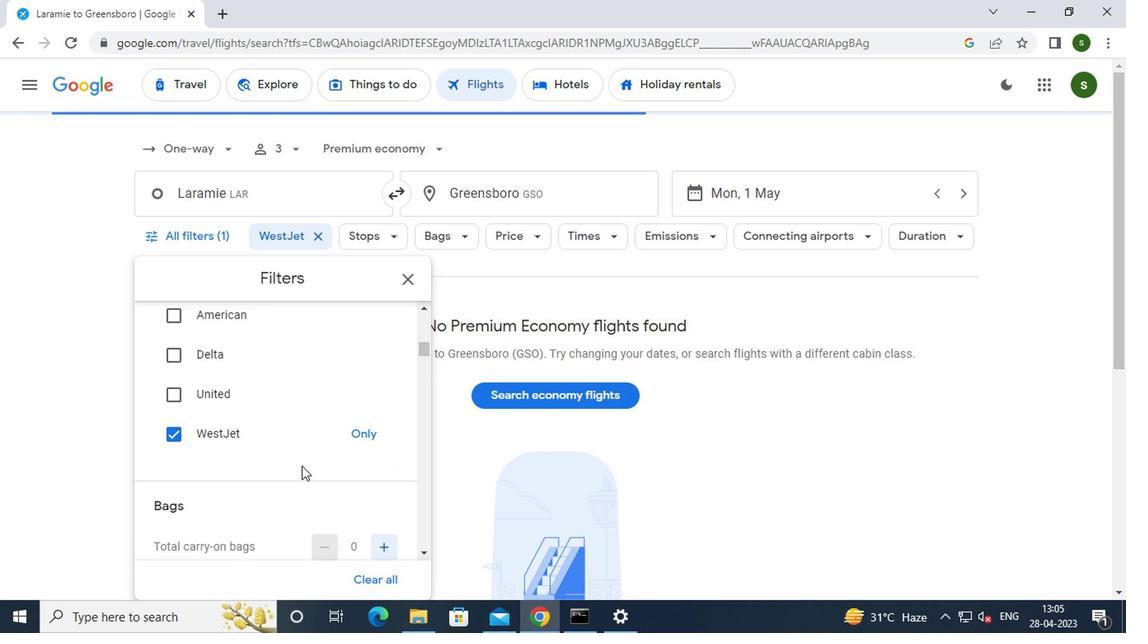 
Action: Mouse moved to (400, 454)
Screenshot: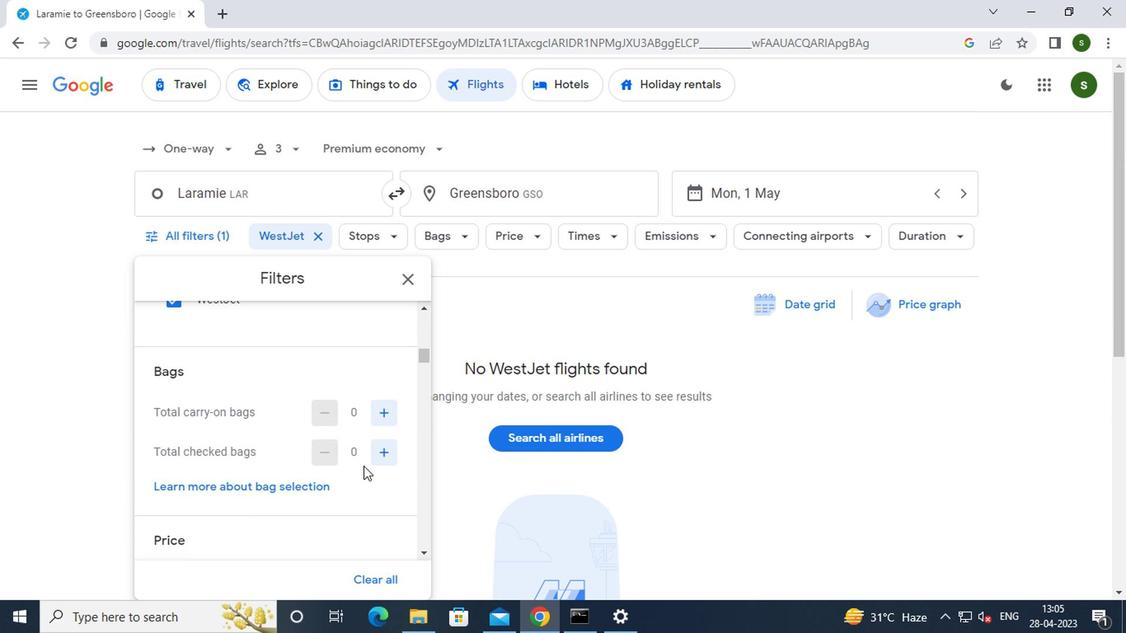 
Action: Mouse pressed left at (400, 454)
Screenshot: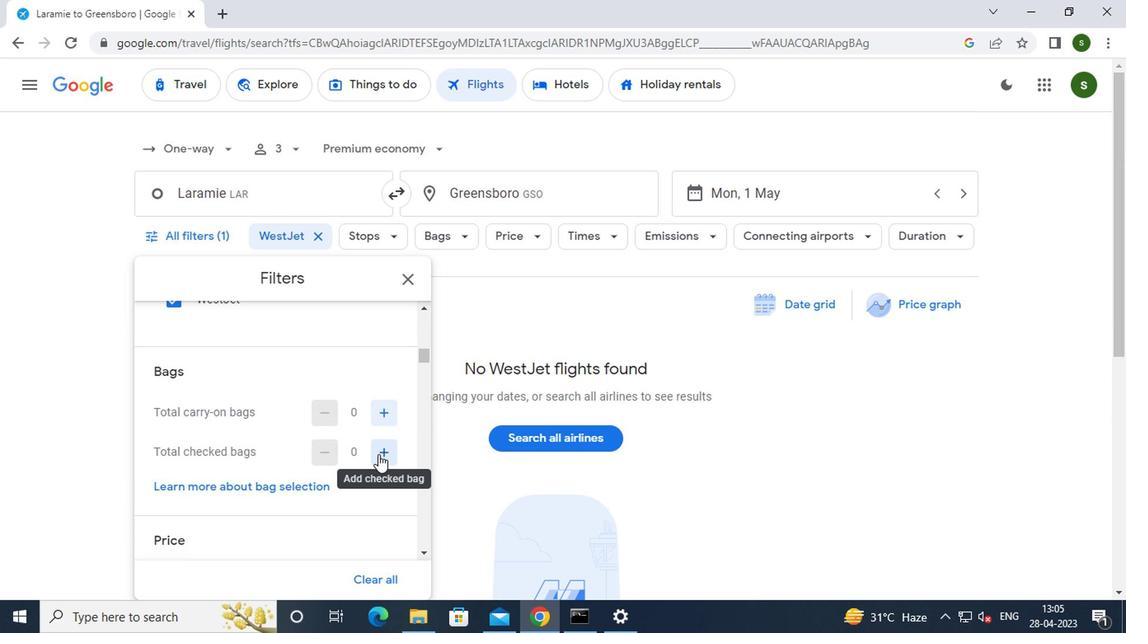
Action: Mouse pressed left at (400, 454)
Screenshot: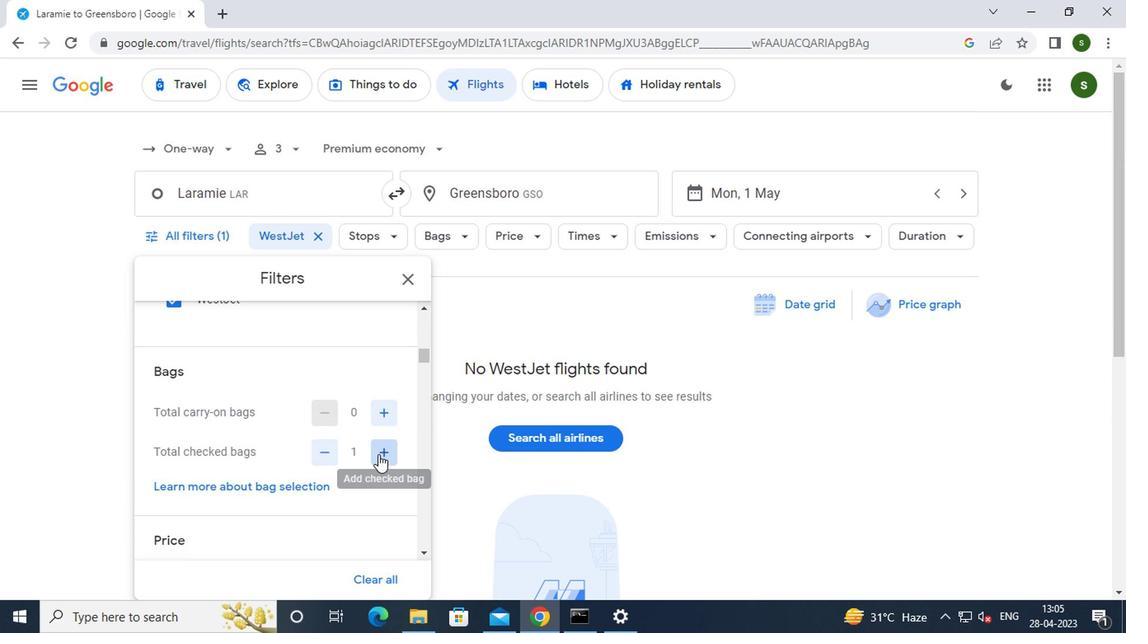 
Action: Mouse pressed left at (400, 454)
Screenshot: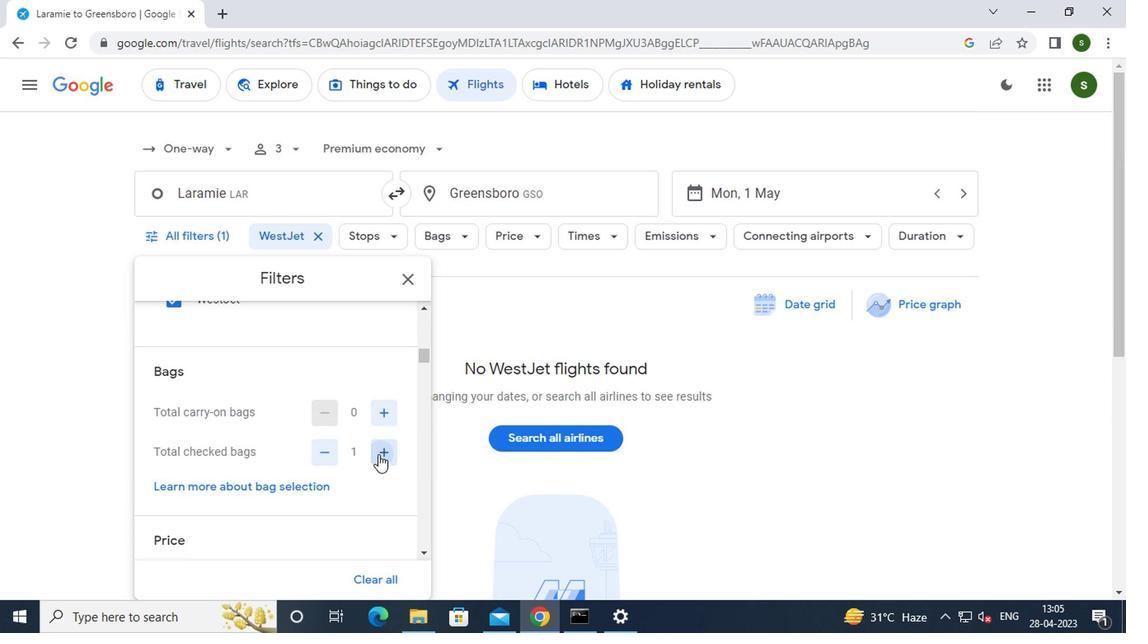 
Action: Mouse pressed left at (400, 454)
Screenshot: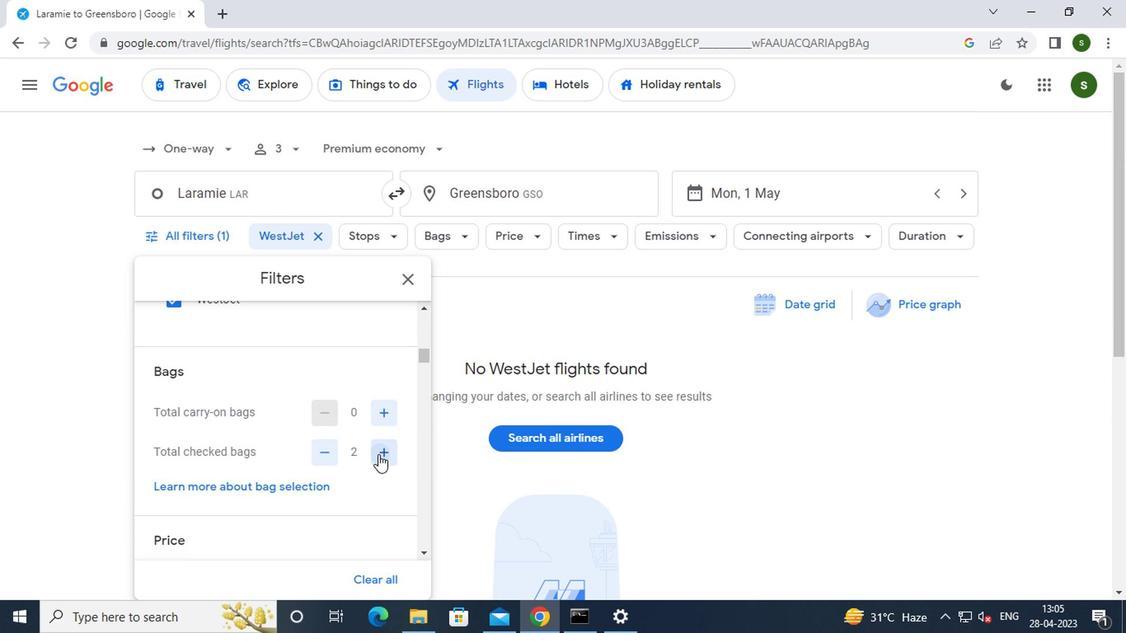 
Action: Mouse pressed left at (400, 454)
Screenshot: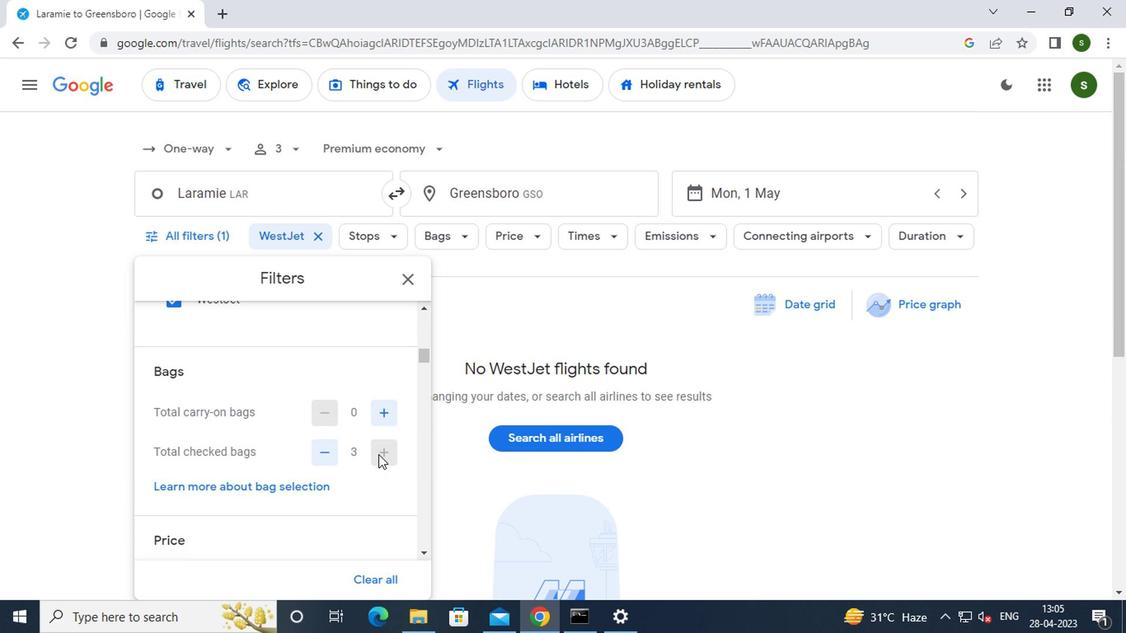 
Action: Mouse pressed left at (400, 454)
Screenshot: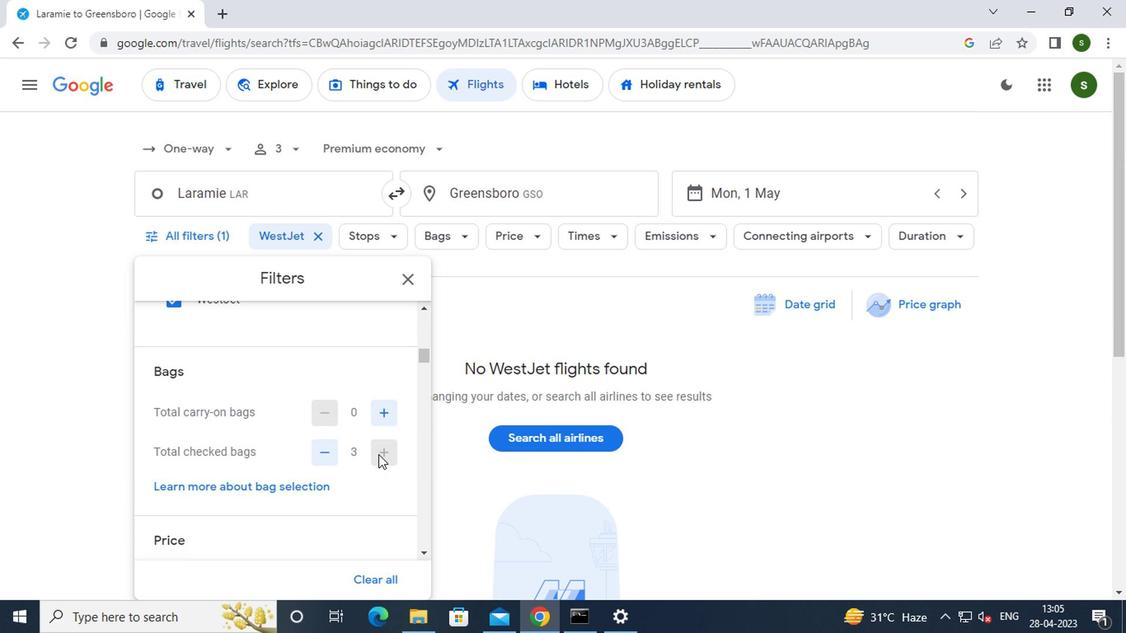 
Action: Mouse scrolled (400, 453) with delta (0, 0)
Screenshot: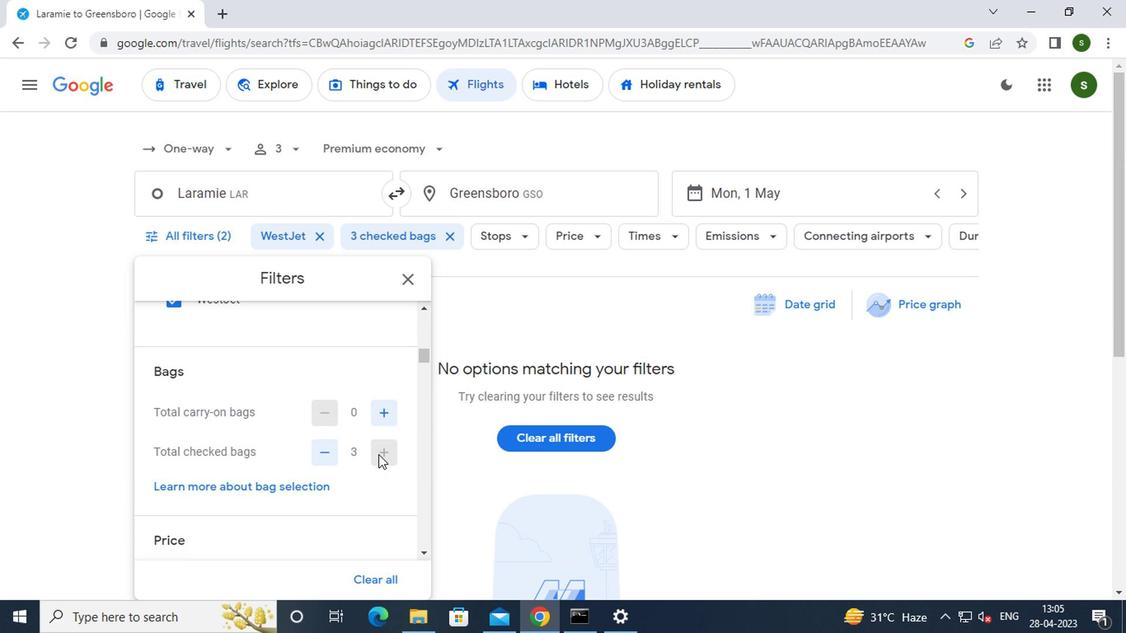 
Action: Mouse scrolled (400, 453) with delta (0, 0)
Screenshot: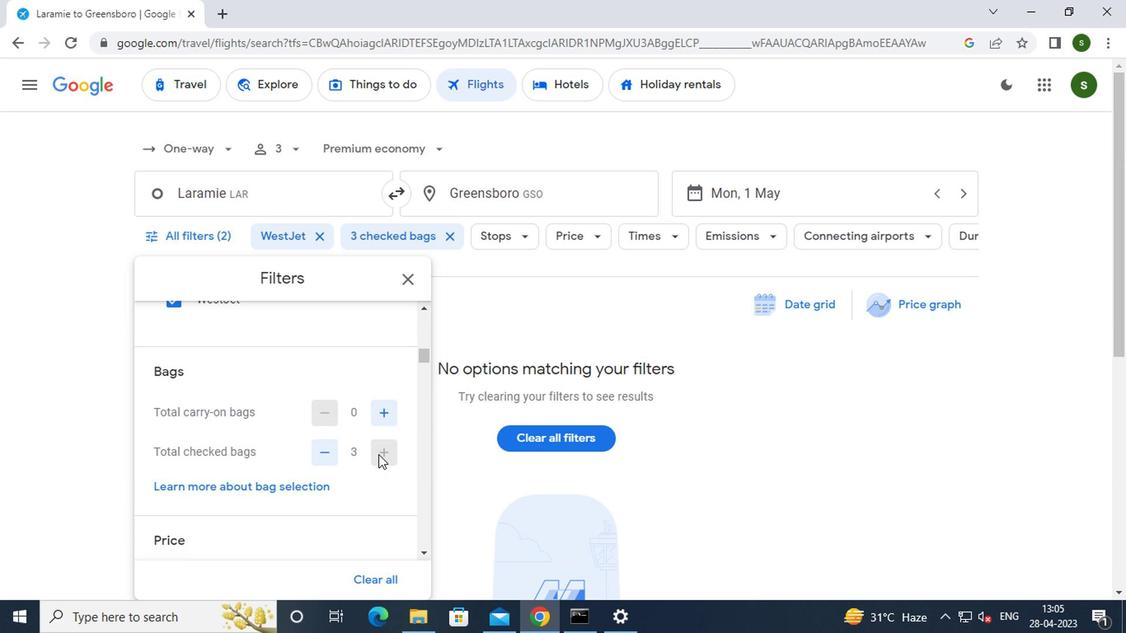 
Action: Mouse moved to (404, 451)
Screenshot: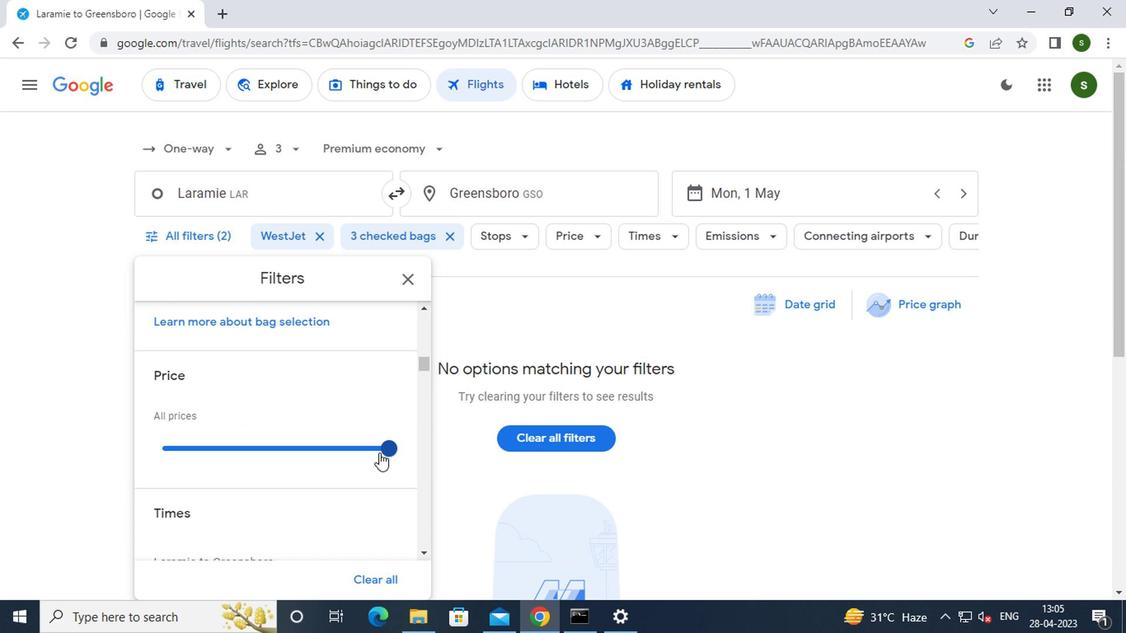 
Action: Mouse pressed left at (404, 451)
Screenshot: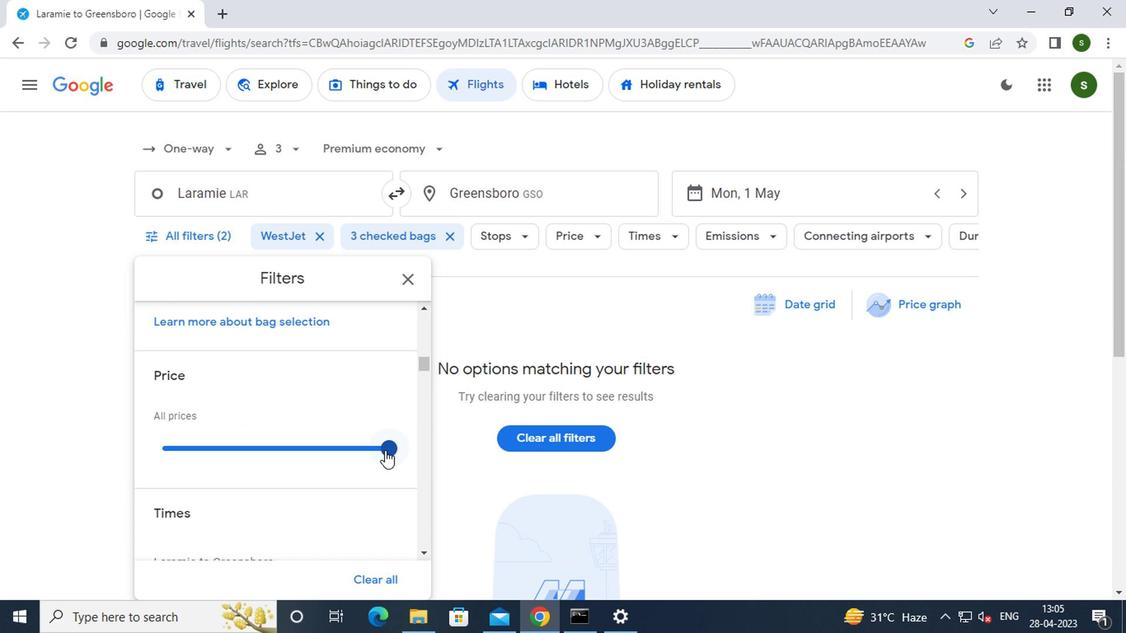 
Action: Mouse moved to (389, 466)
Screenshot: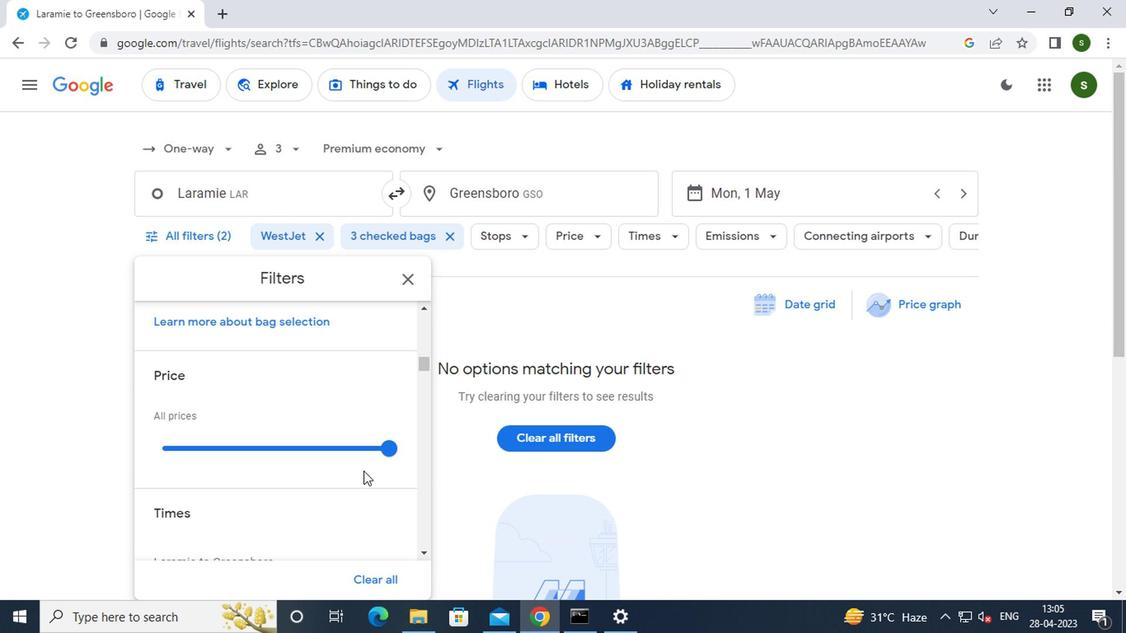 
Action: Mouse scrolled (389, 466) with delta (0, 0)
Screenshot: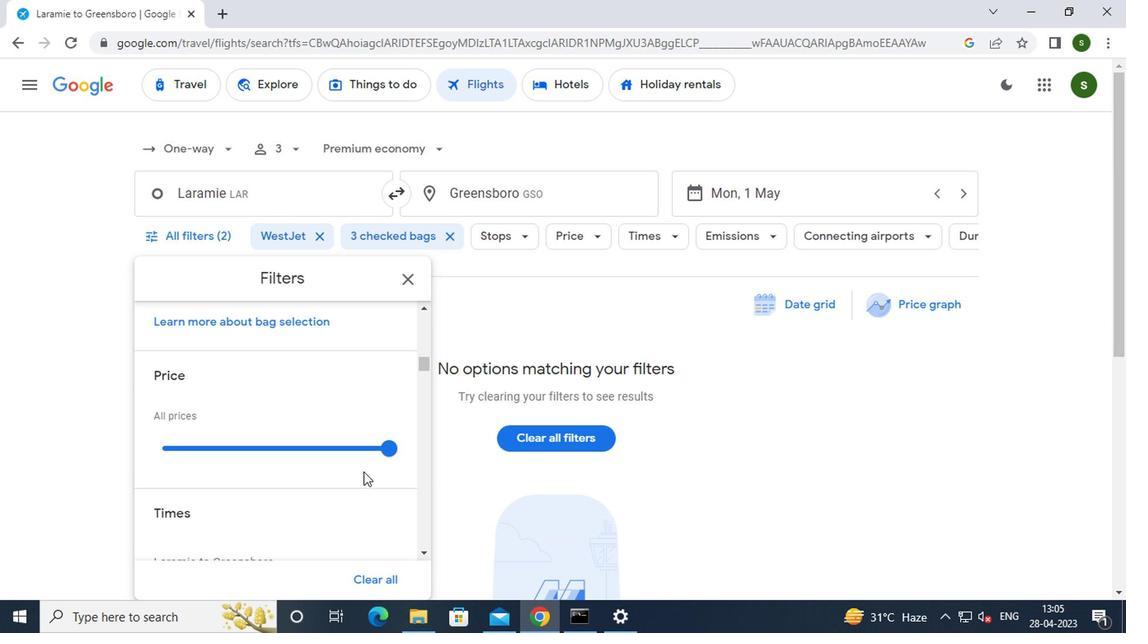 
Action: Mouse scrolled (389, 466) with delta (0, 0)
Screenshot: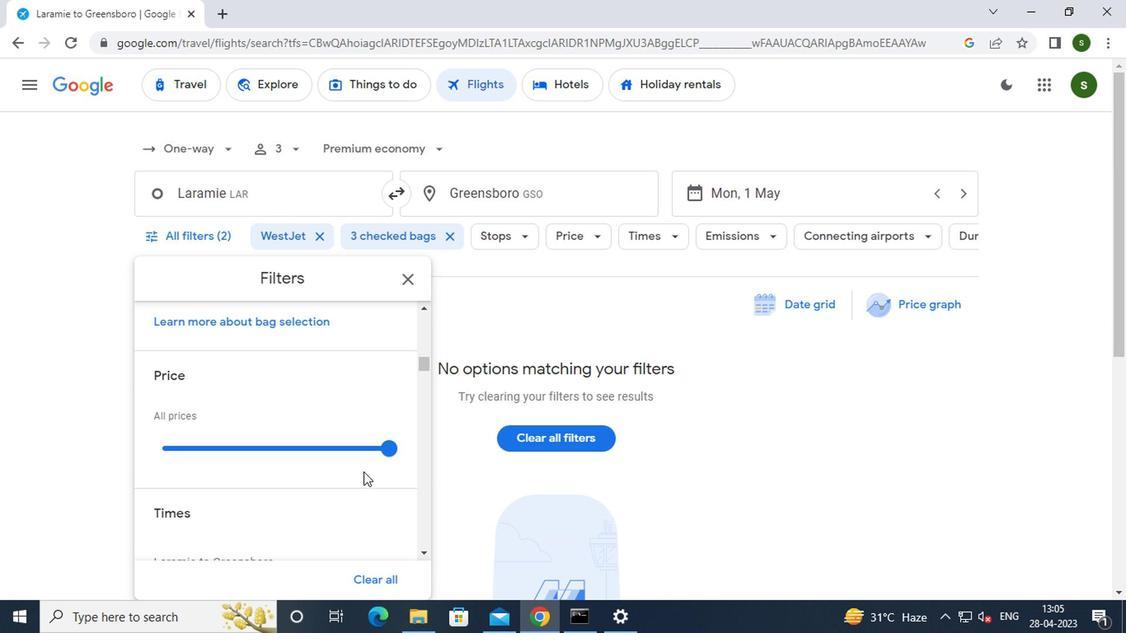 
Action: Mouse moved to (244, 469)
Screenshot: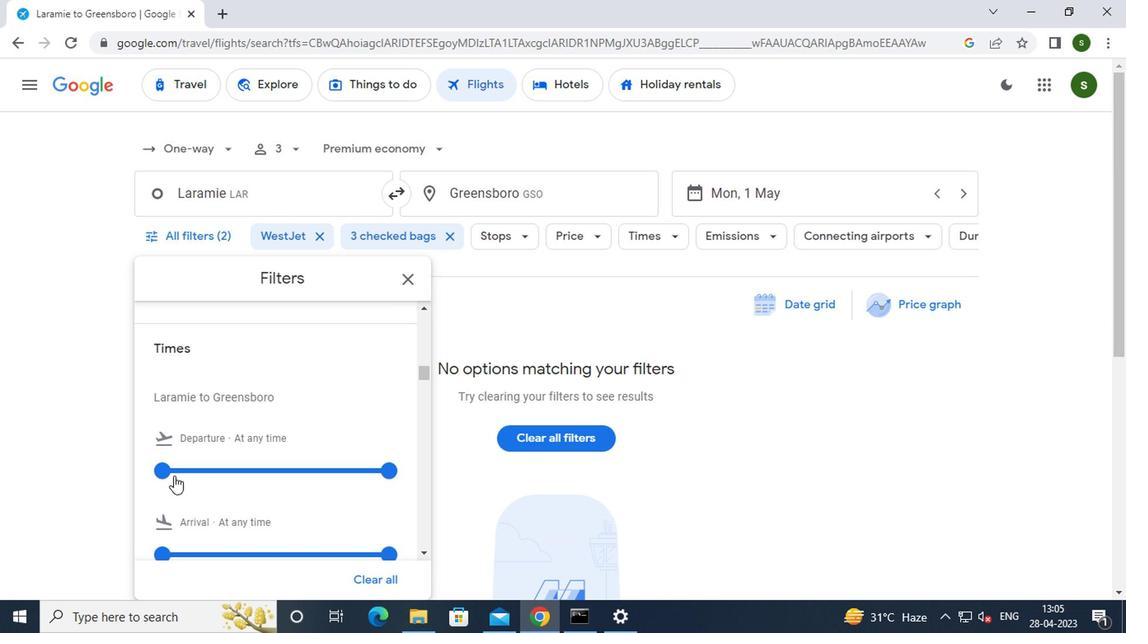 
Action: Mouse pressed left at (244, 469)
Screenshot: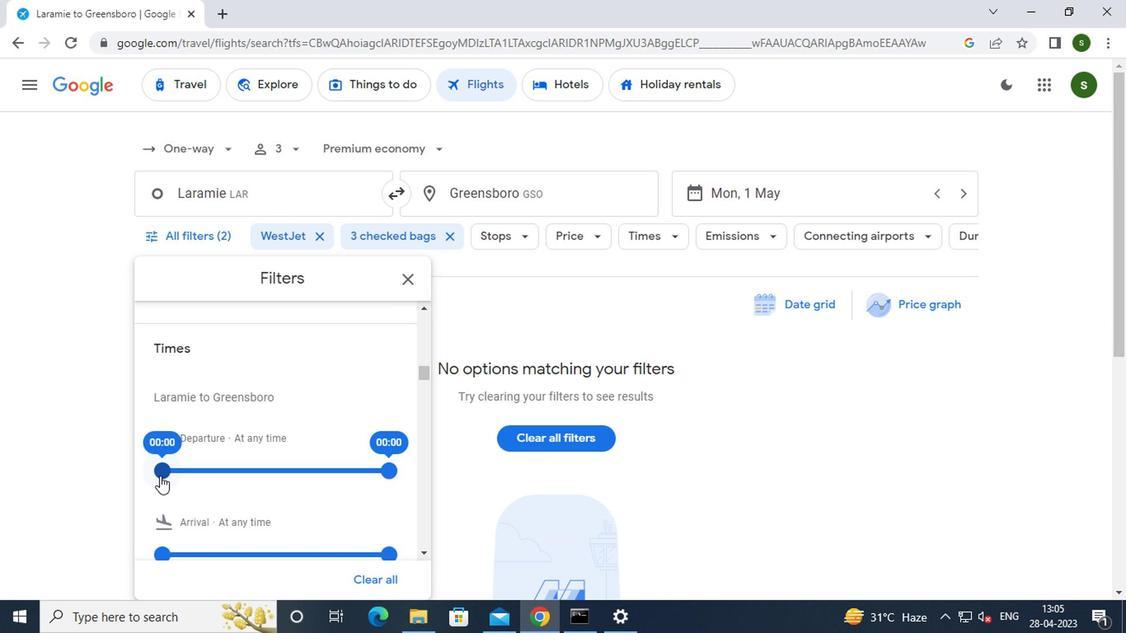 
Action: Mouse moved to (517, 360)
Screenshot: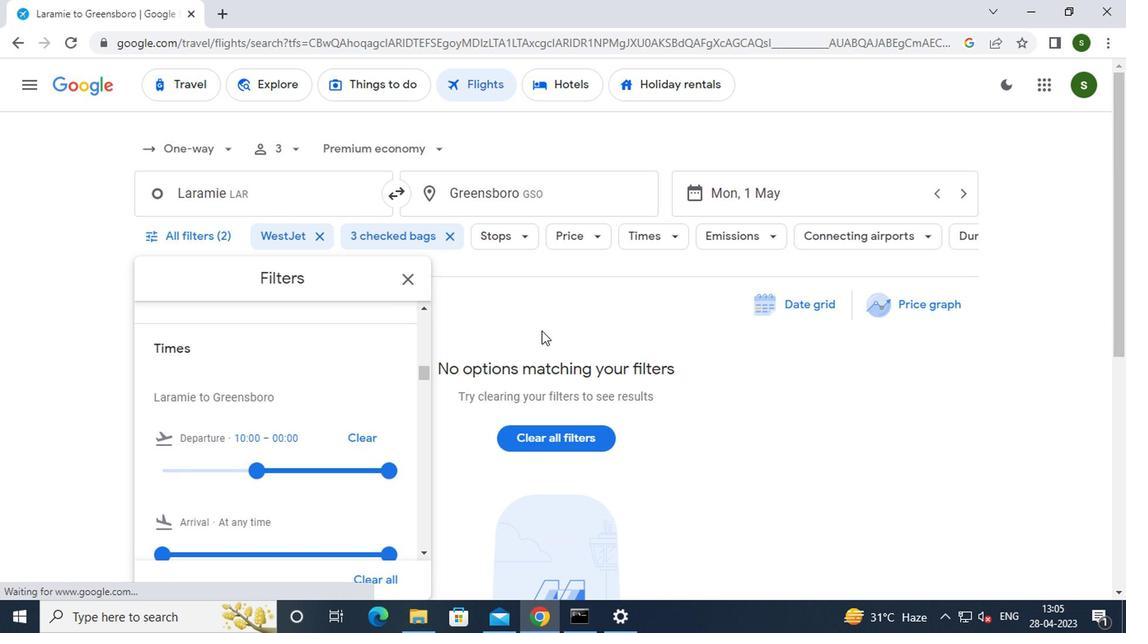 
Action: Mouse pressed left at (517, 360)
Screenshot: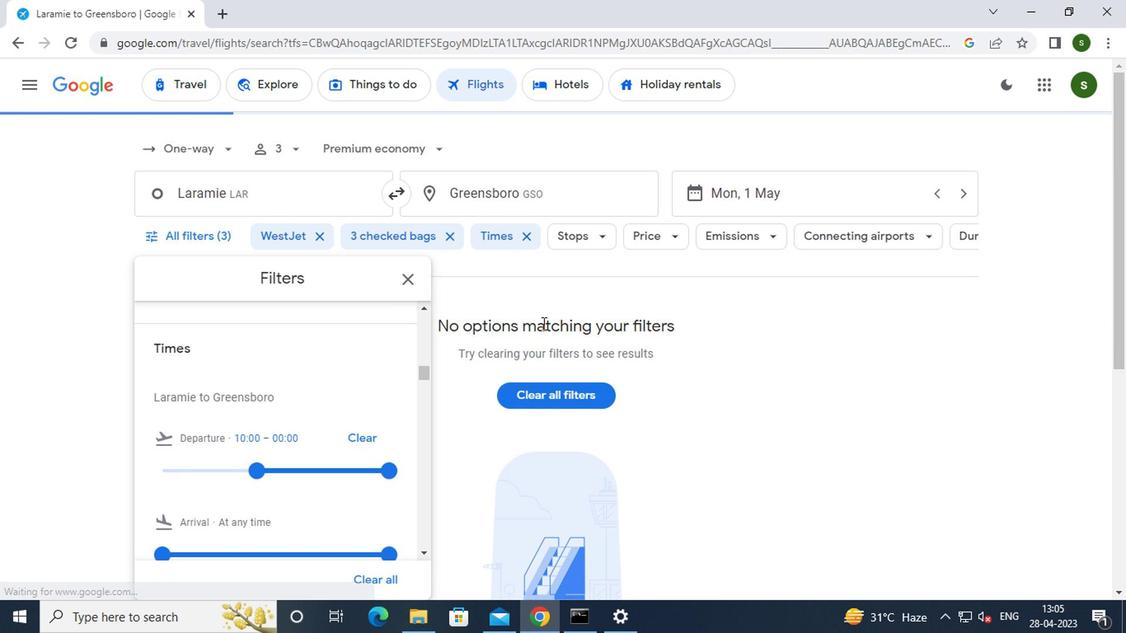 
Action: Mouse moved to (517, 360)
Screenshot: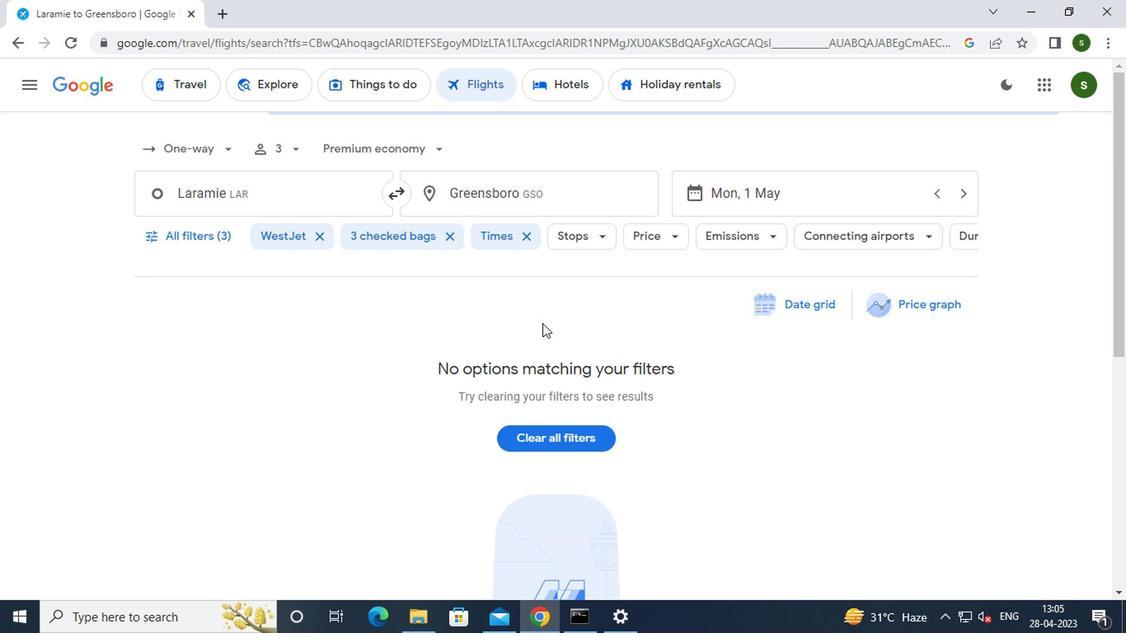 
